 Task: Set up hot corners to trigger specific actions, such as displaying the desktop or opening Mission Control.
Action: Mouse moved to (579, 218)
Screenshot: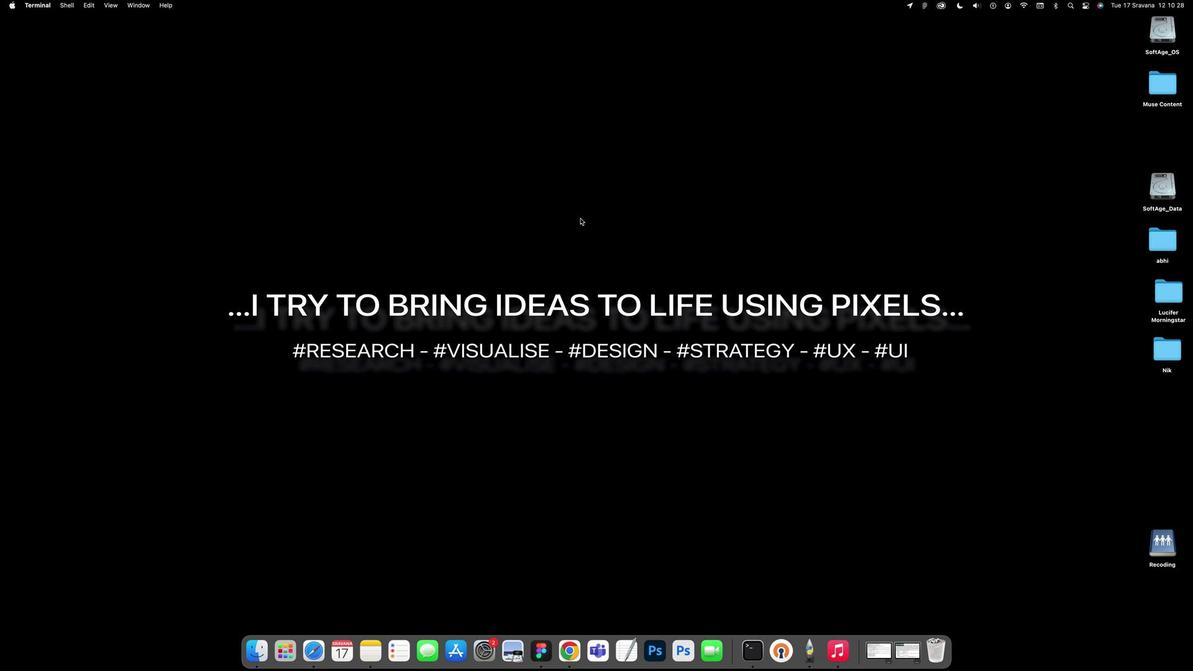 
Action: Mouse pressed left at (579, 218)
Screenshot: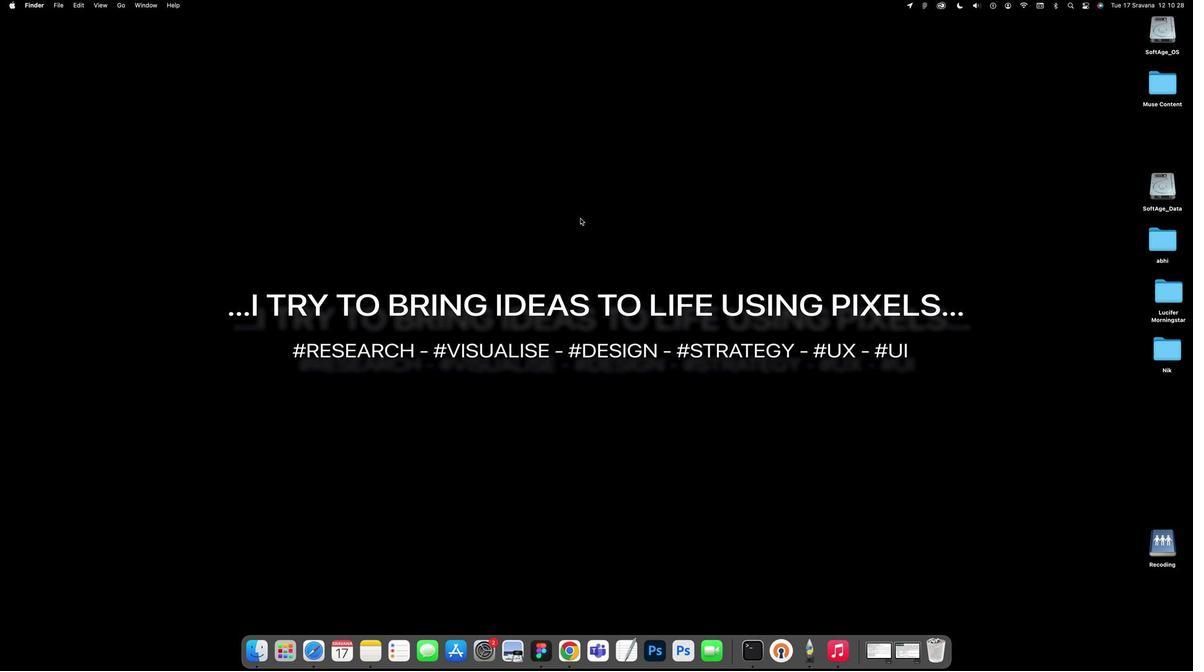 
Action: Mouse moved to (452, 222)
Screenshot: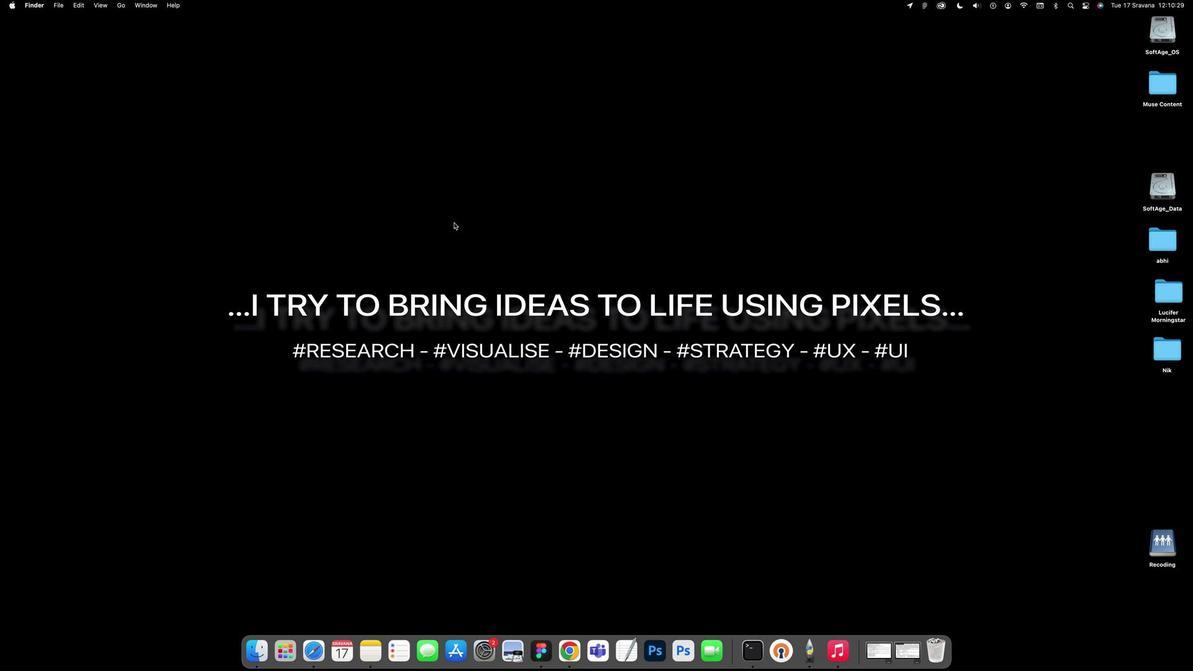 
Action: Mouse pressed left at (452, 222)
Screenshot: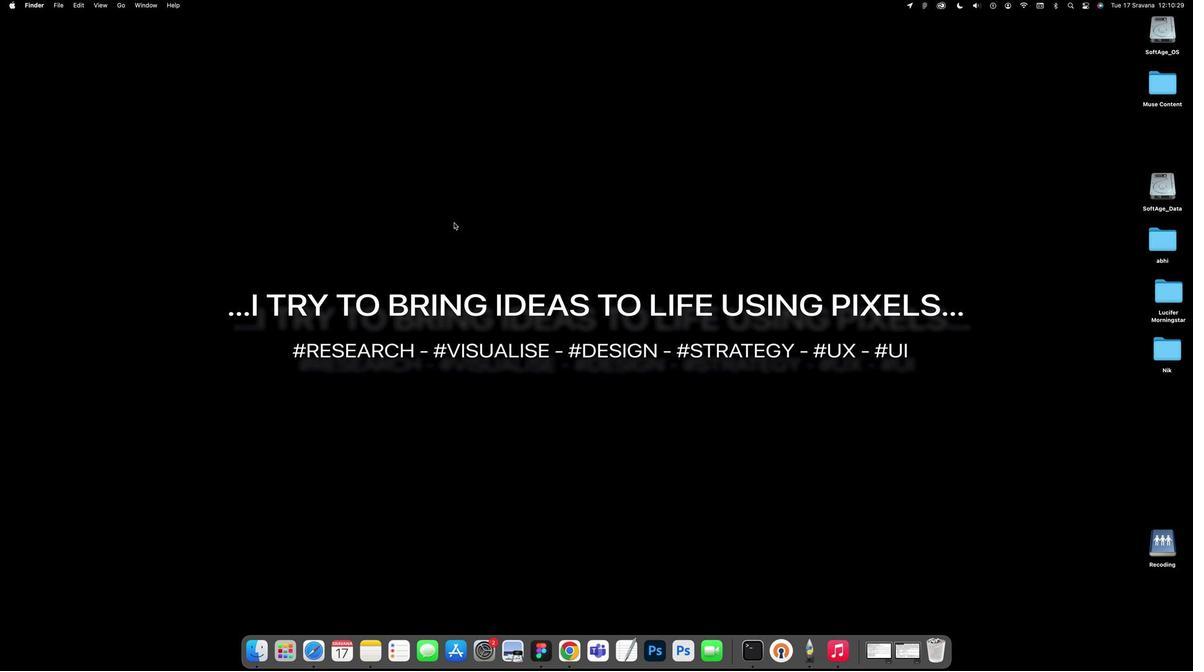 
Action: Mouse moved to (11, 11)
Screenshot: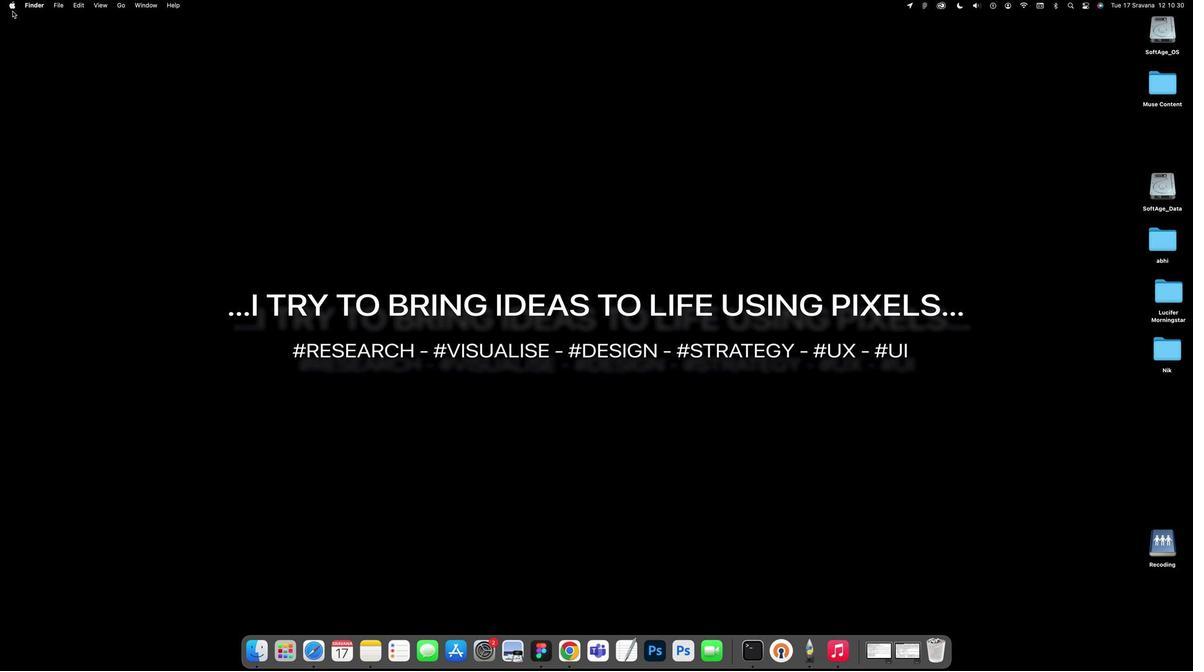 
Action: Mouse pressed left at (11, 11)
Screenshot: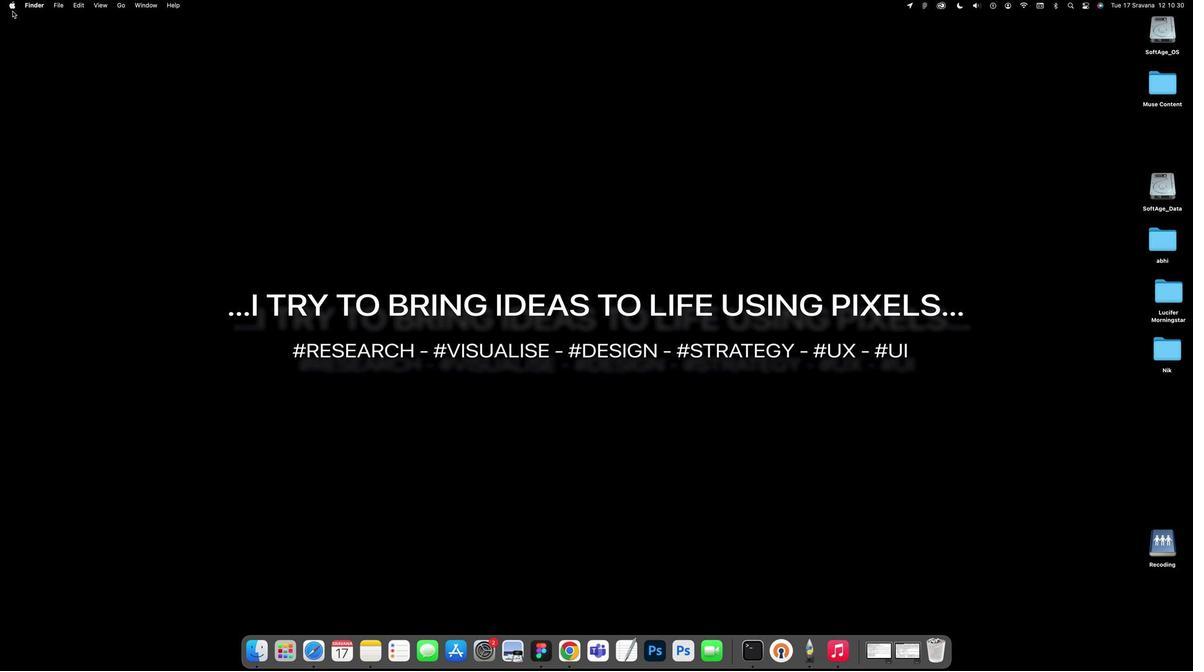 
Action: Mouse moved to (10, 5)
Screenshot: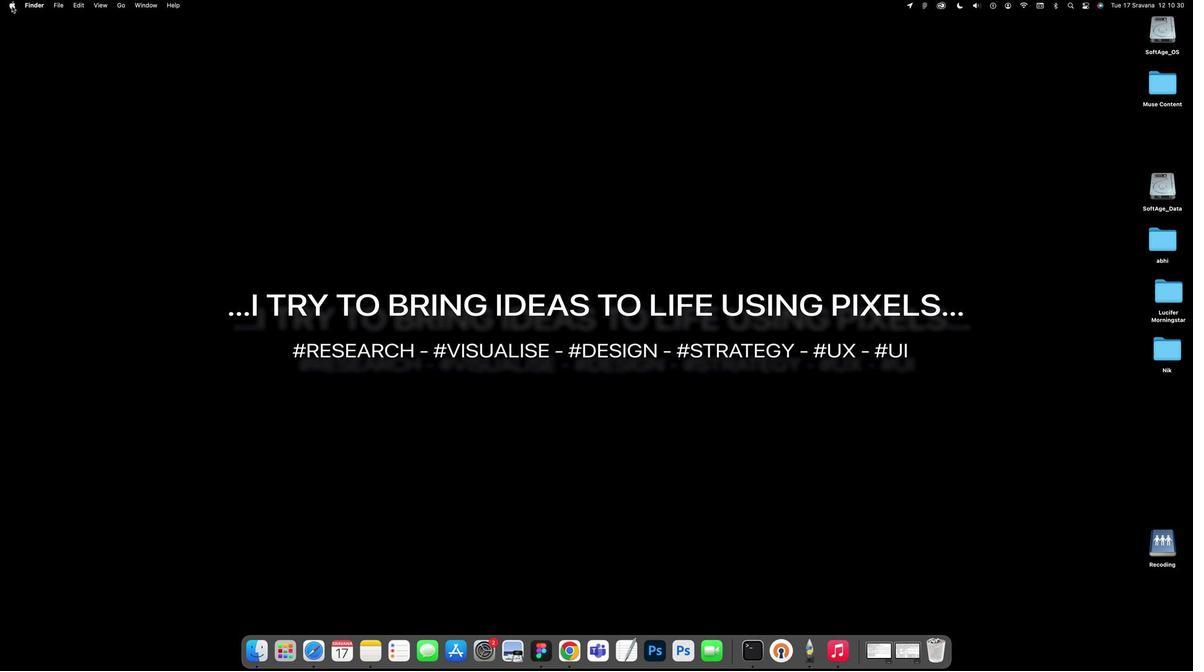 
Action: Mouse pressed left at (10, 5)
Screenshot: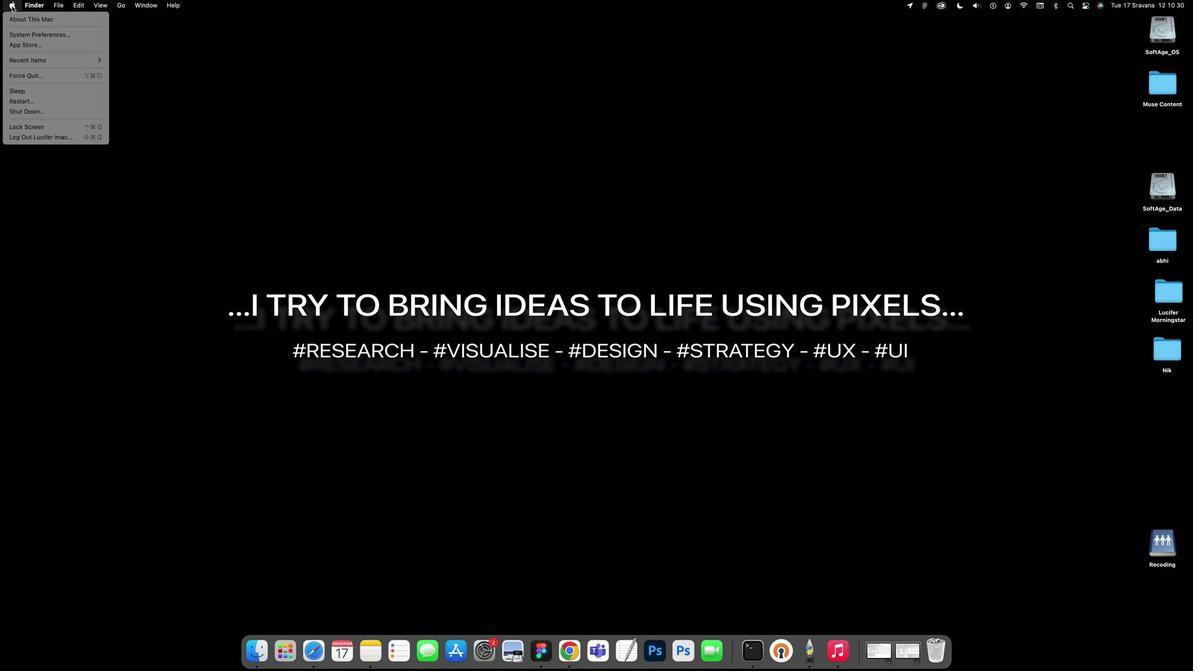 
Action: Mouse moved to (18, 32)
Screenshot: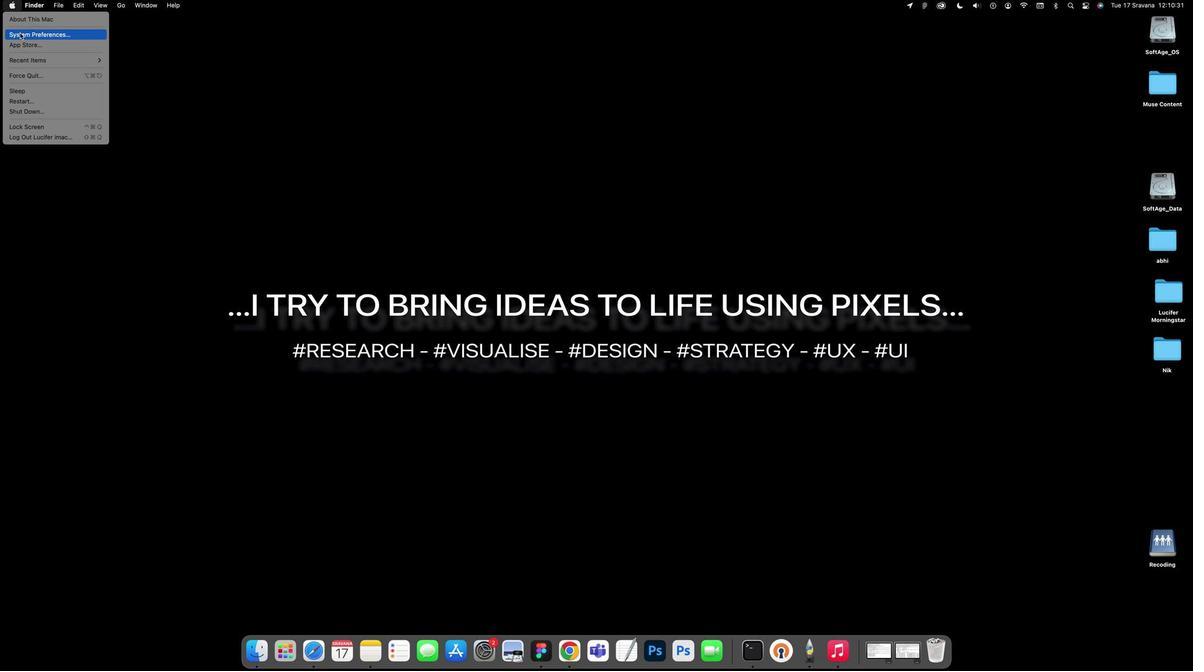 
Action: Mouse pressed left at (18, 32)
Screenshot: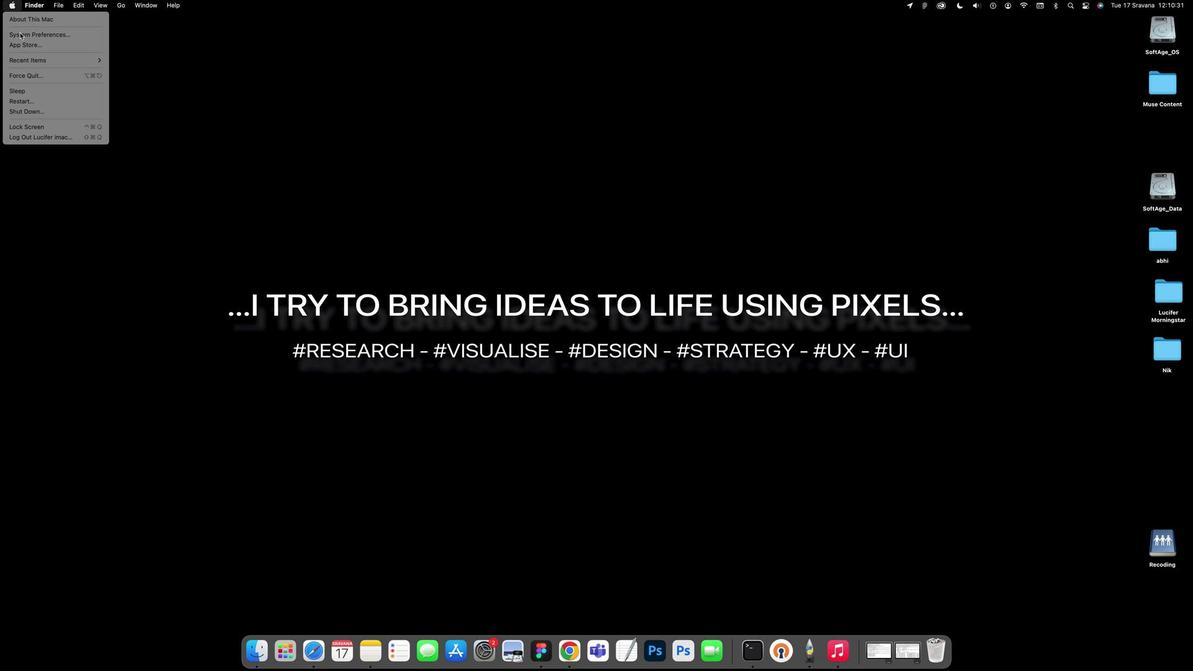 
Action: Mouse moved to (528, 287)
Screenshot: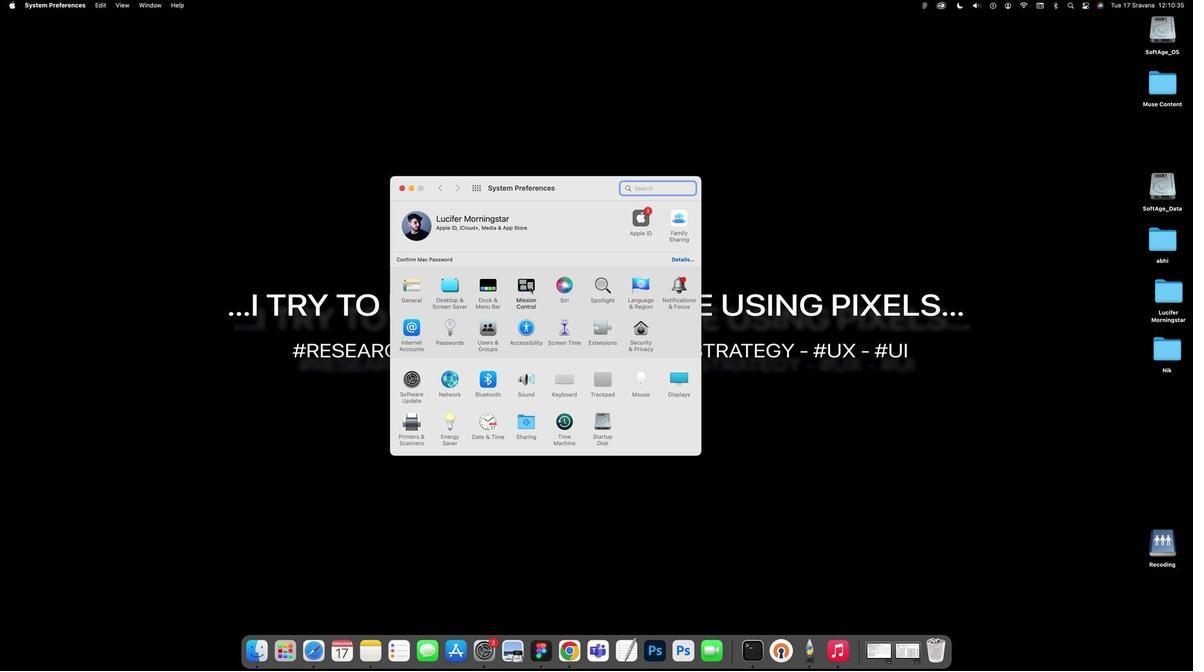 
Action: Mouse pressed left at (528, 287)
Screenshot: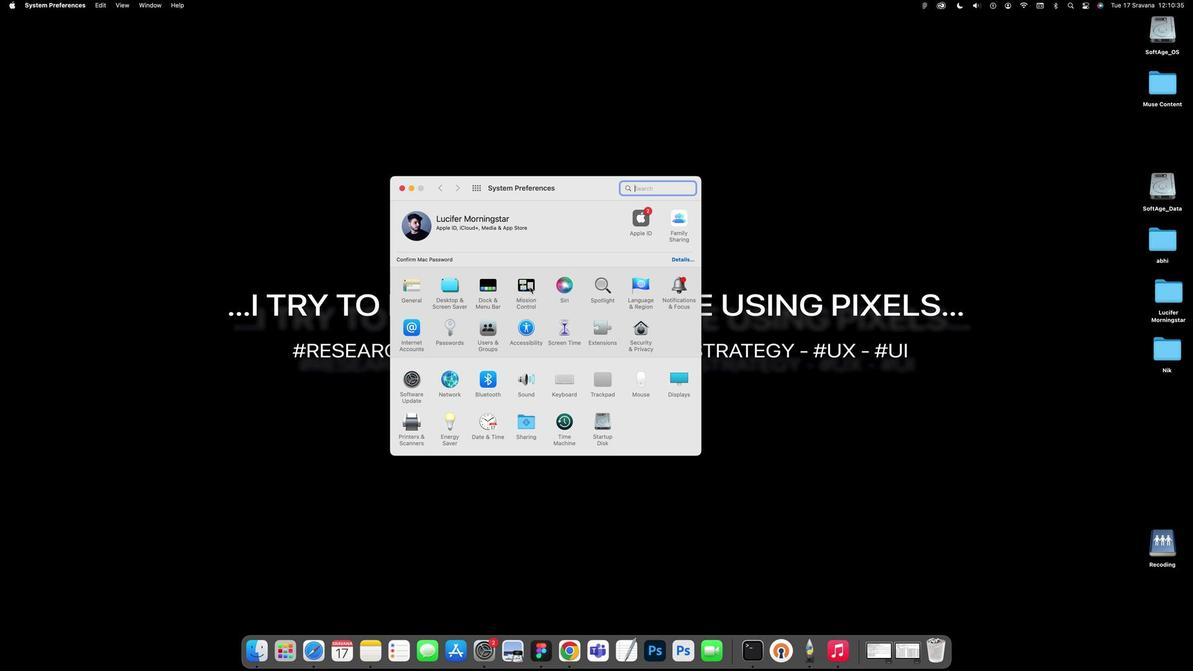 
Action: Mouse moved to (456, 335)
Screenshot: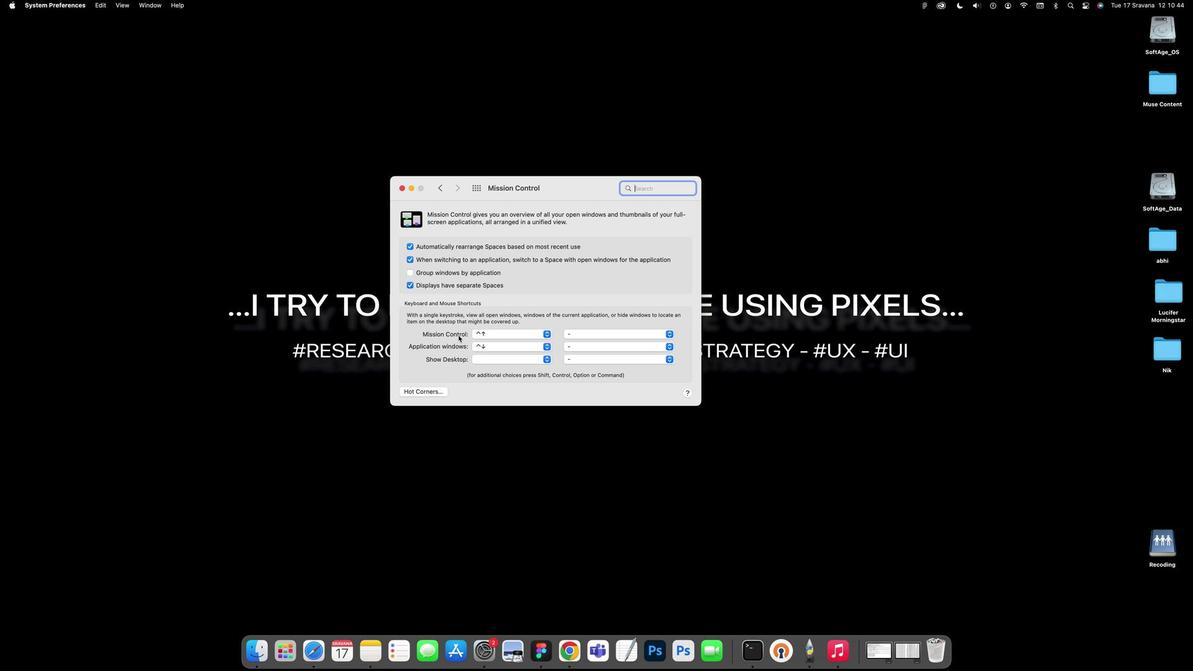 
Action: Mouse pressed left at (456, 335)
Screenshot: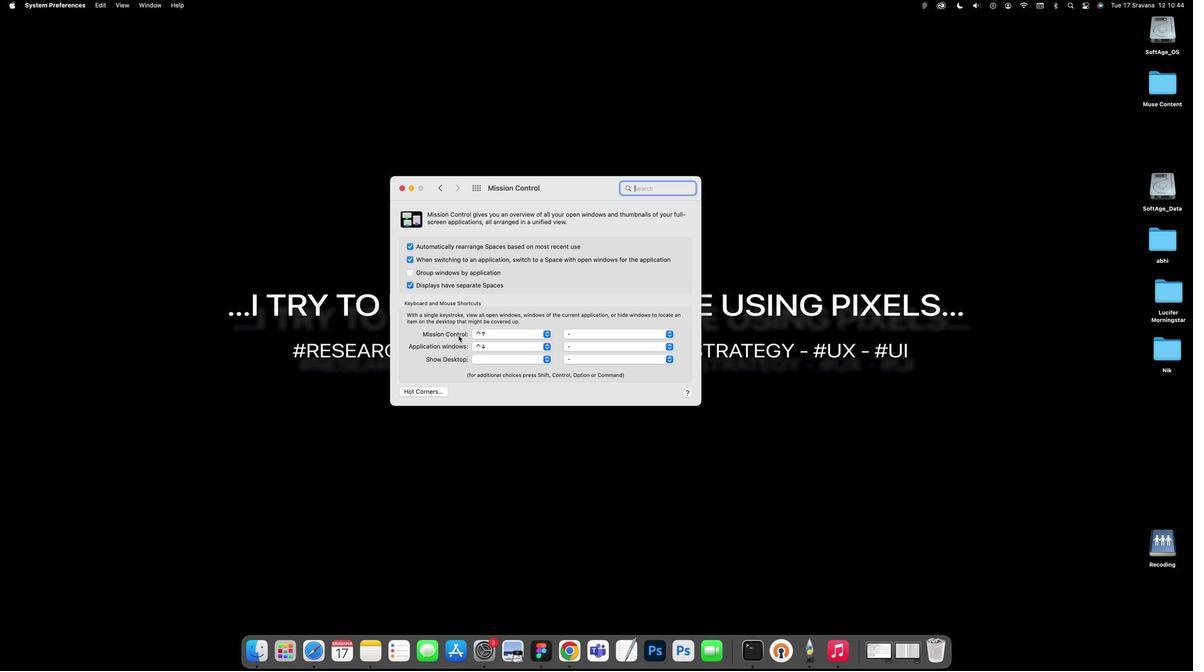 
Action: Mouse moved to (409, 270)
Screenshot: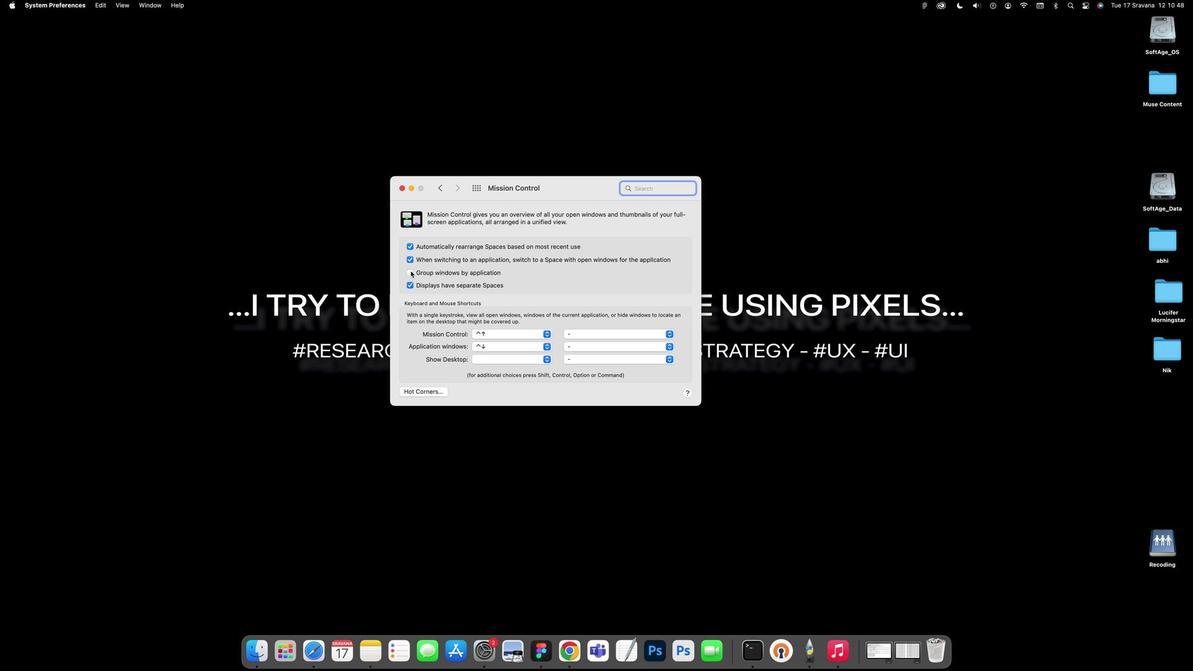 
Action: Mouse pressed left at (409, 270)
Screenshot: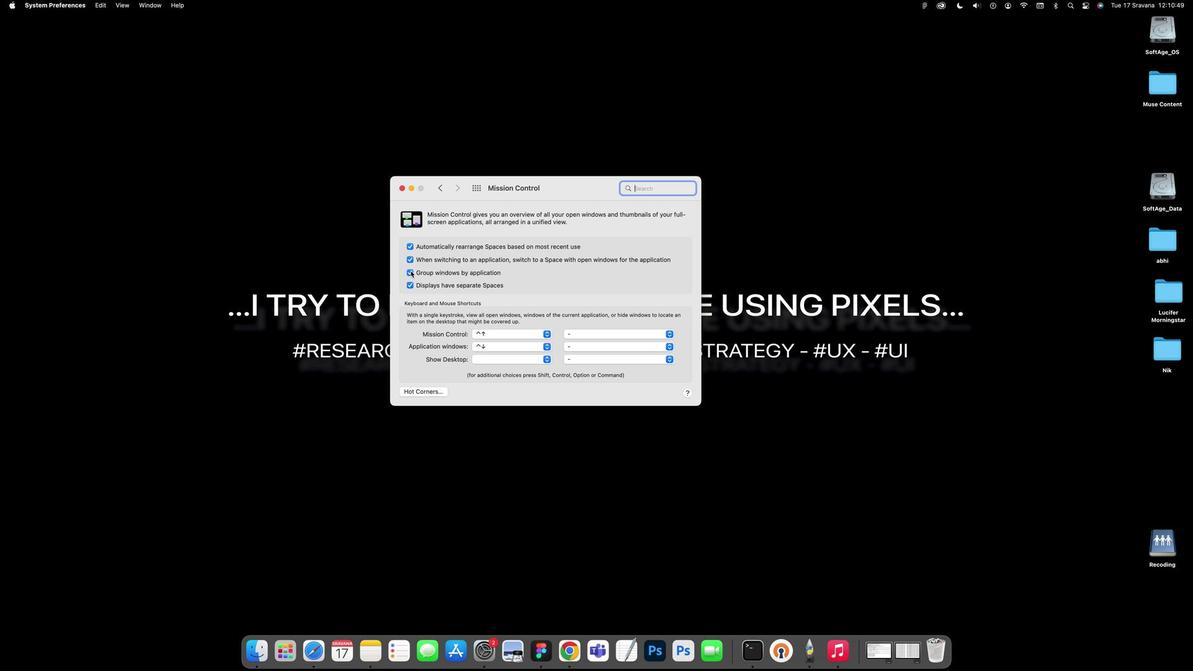 
Action: Mouse moved to (408, 244)
Screenshot: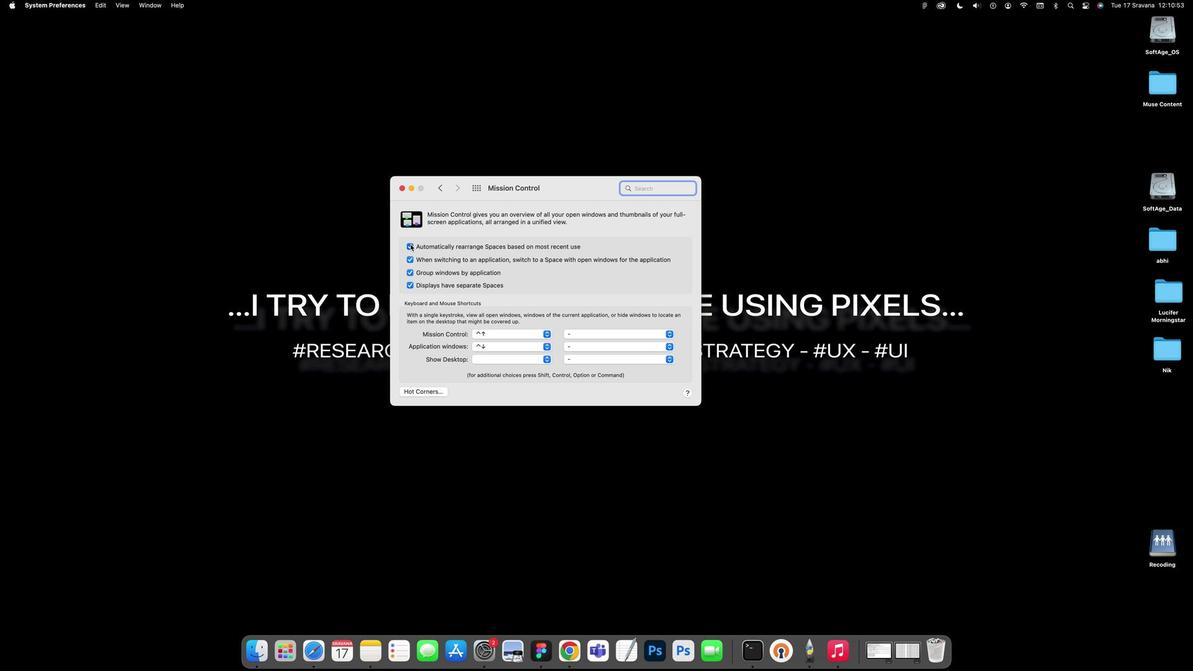
Action: Mouse pressed left at (408, 244)
Screenshot: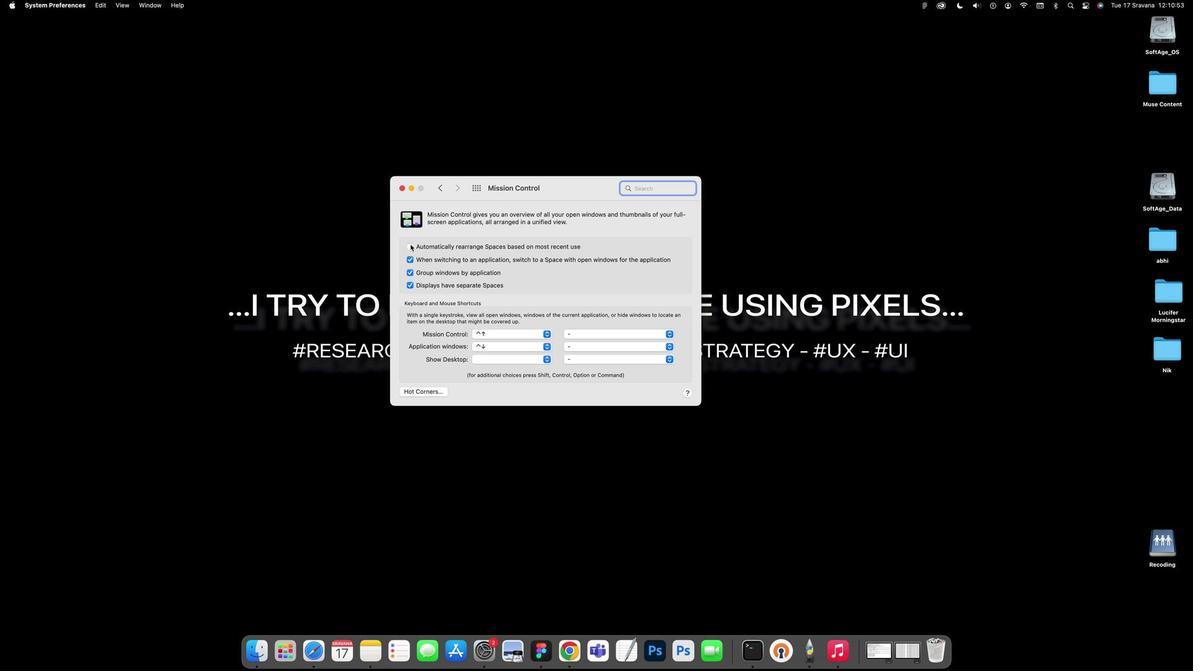 
Action: Mouse moved to (481, 332)
Screenshot: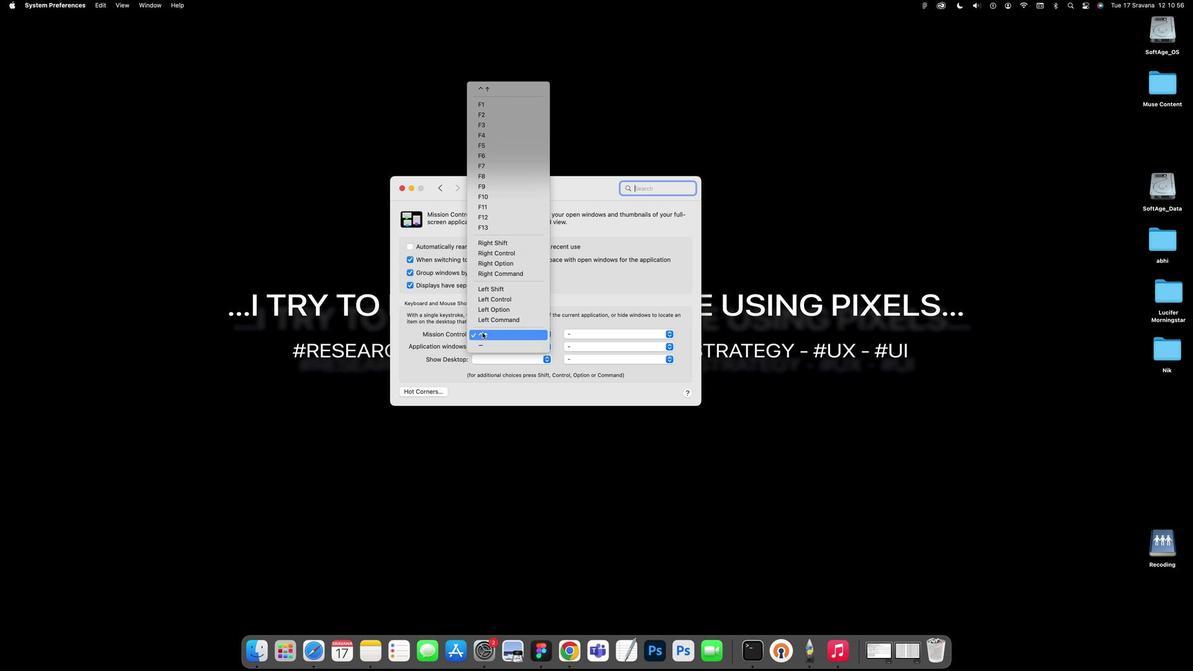 
Action: Mouse pressed left at (481, 332)
Screenshot: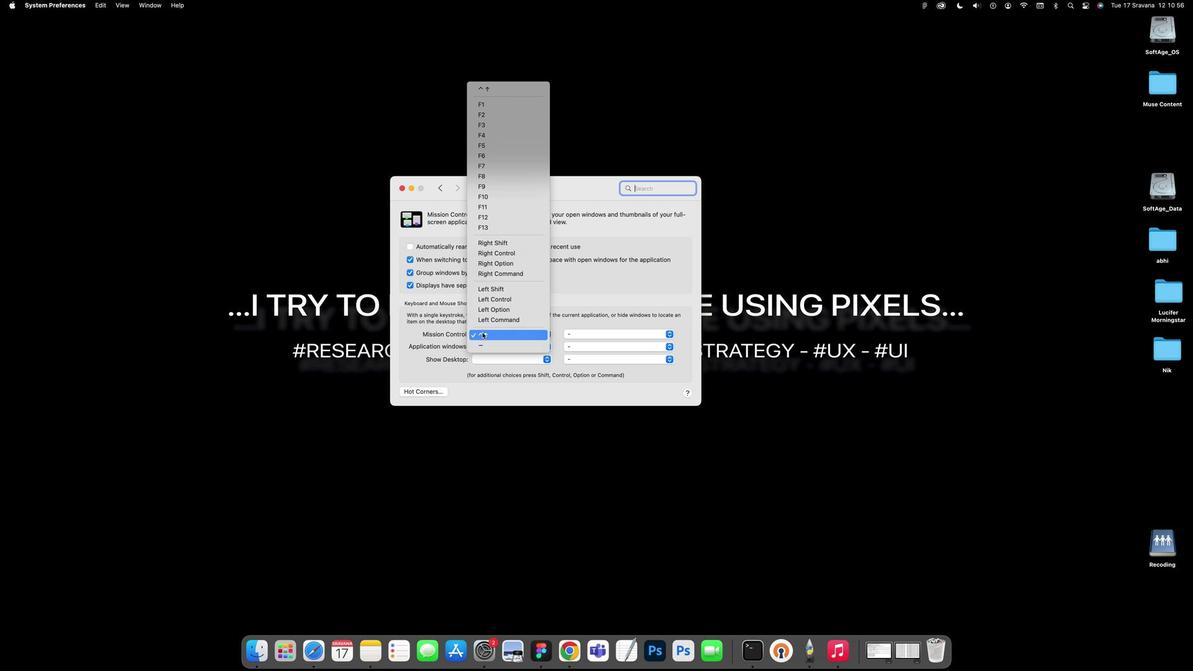 
Action: Mouse moved to (455, 307)
Screenshot: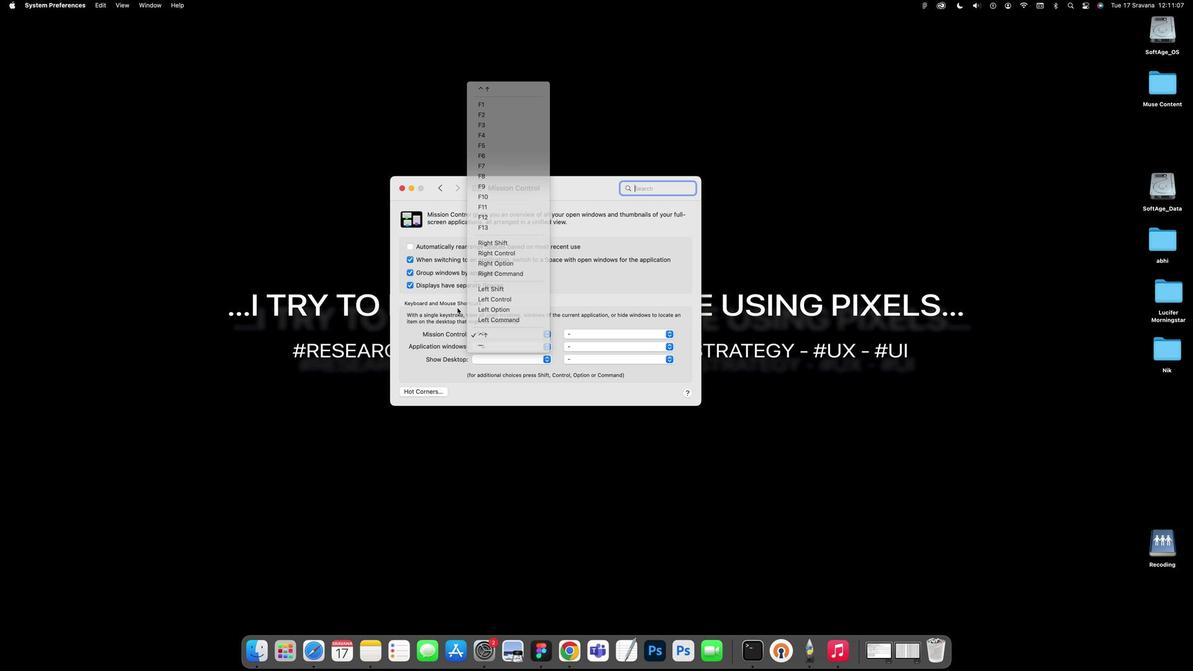 
Action: Mouse pressed left at (455, 307)
Screenshot: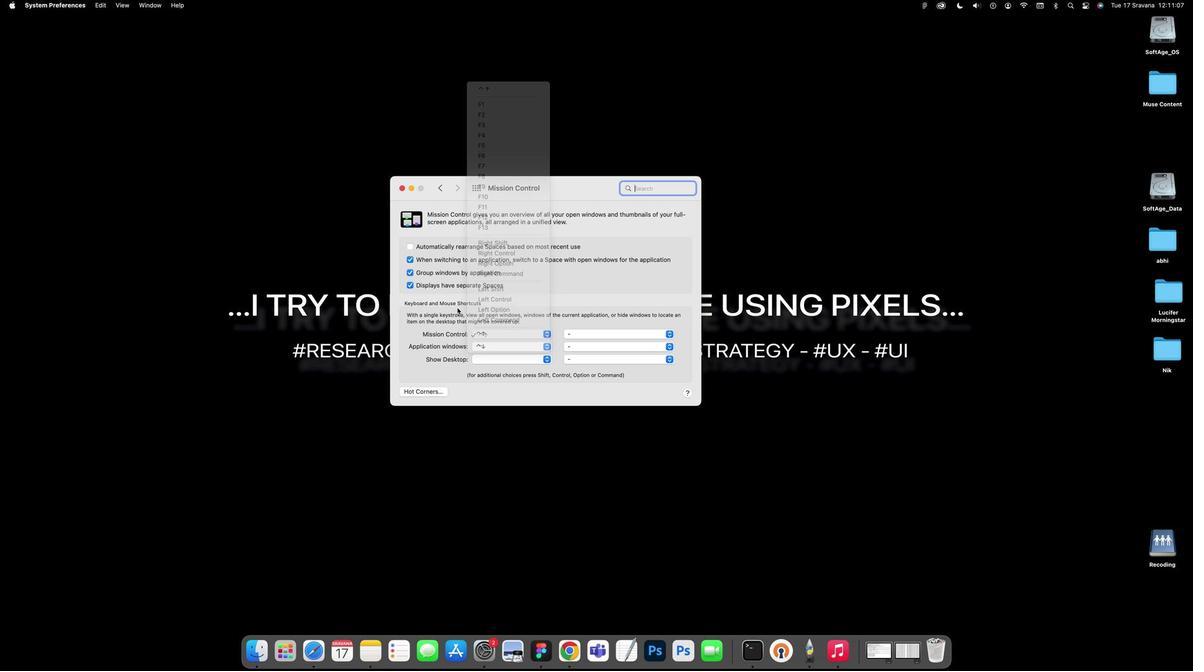 
Action: Mouse moved to (538, 359)
Screenshot: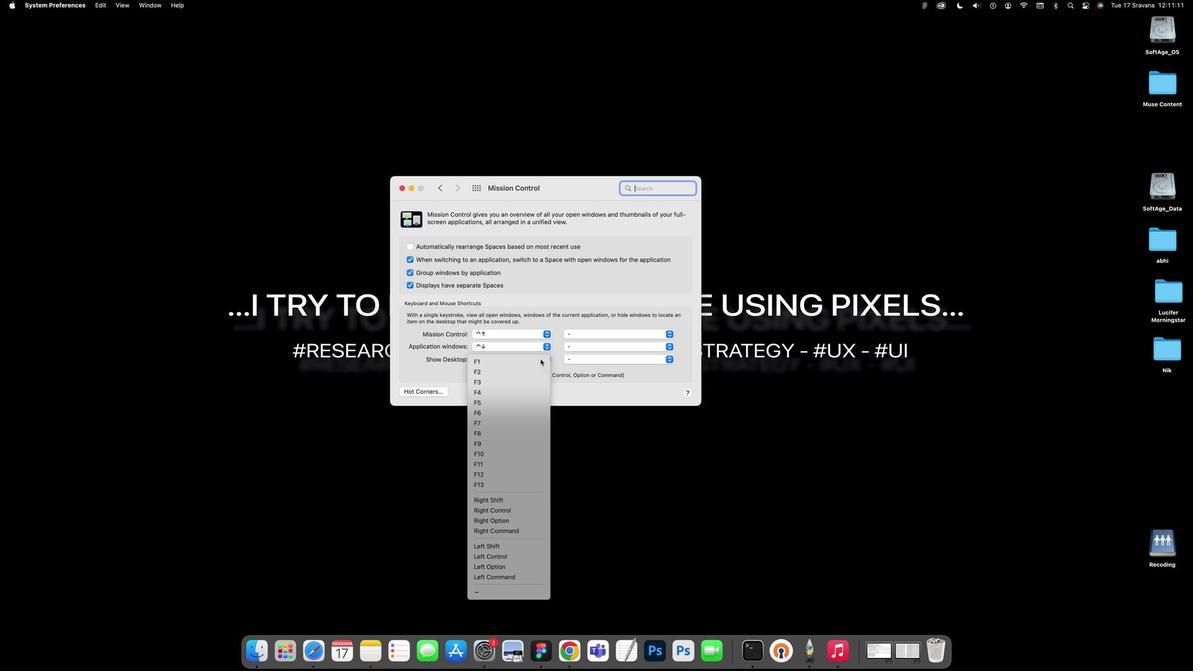
Action: Mouse pressed left at (538, 359)
Screenshot: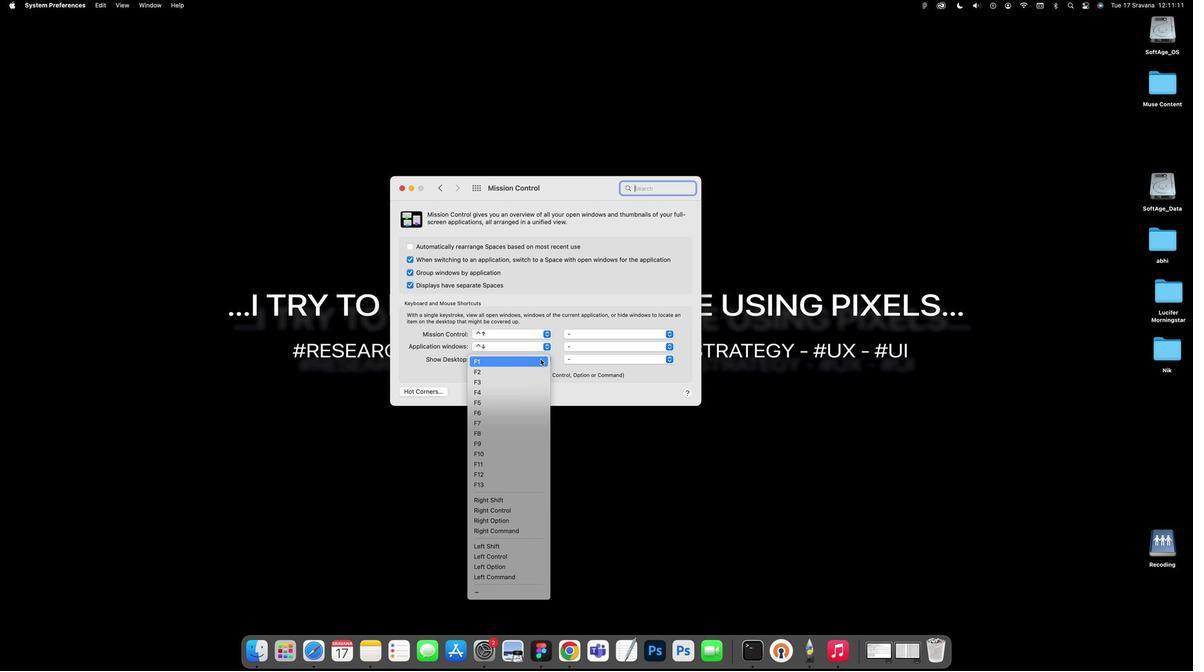 
Action: Mouse moved to (505, 485)
Screenshot: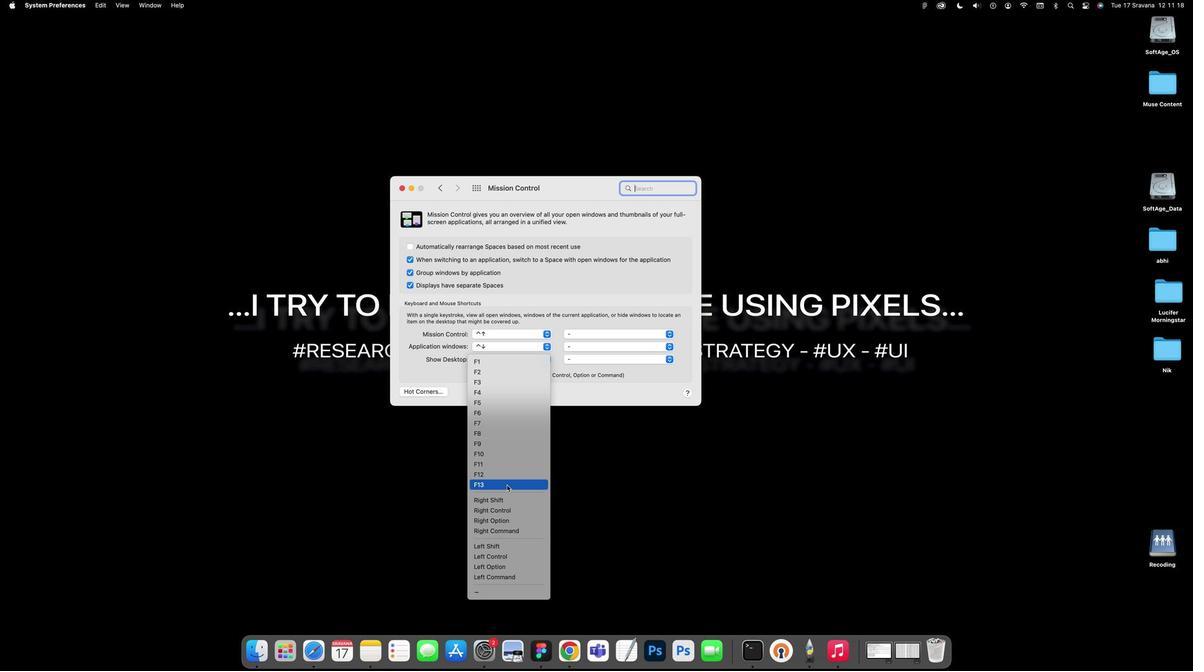 
Action: Mouse pressed left at (505, 485)
Screenshot: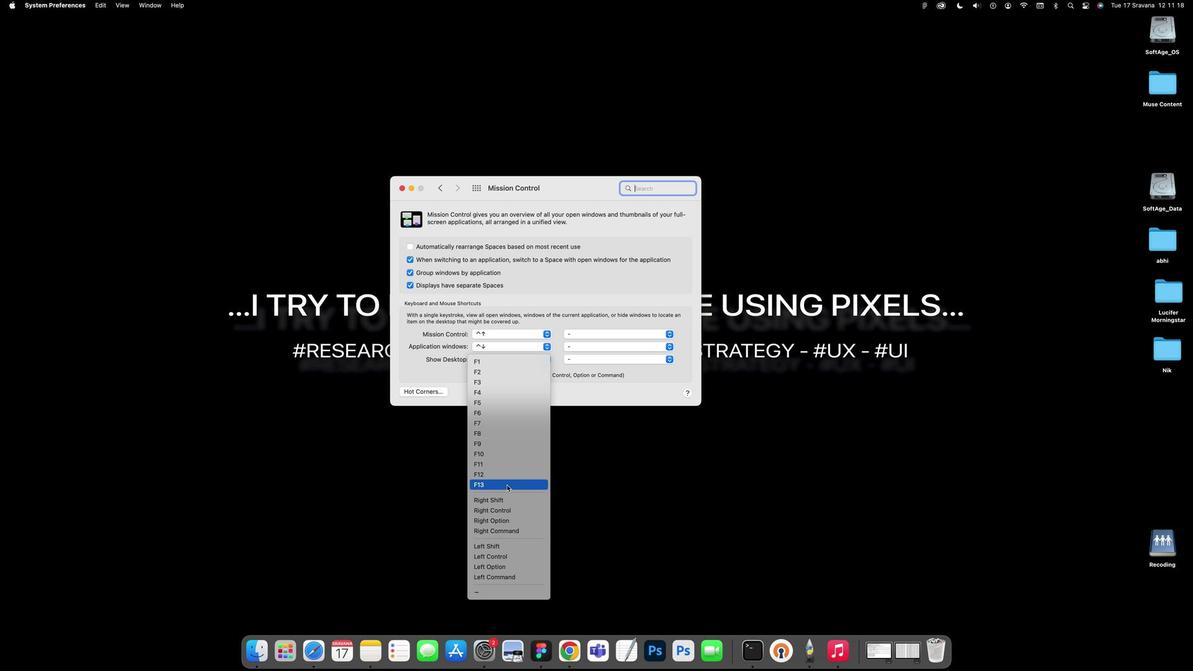 
Action: Mouse moved to (482, 359)
Screenshot: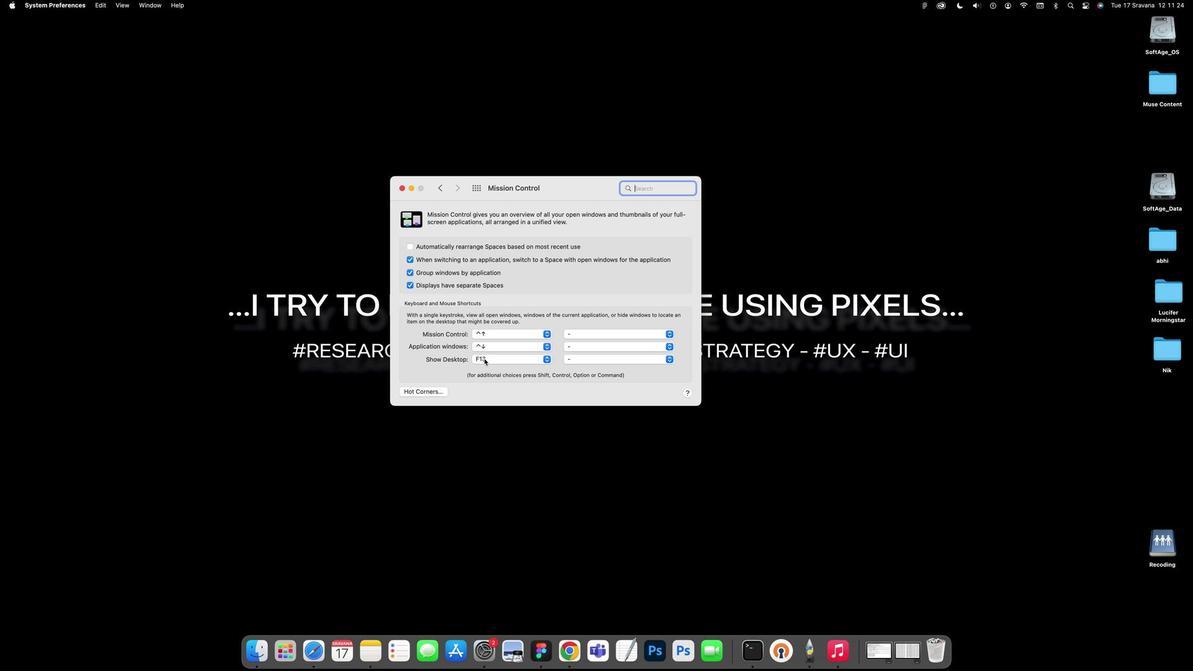 
Action: Mouse pressed left at (482, 359)
Screenshot: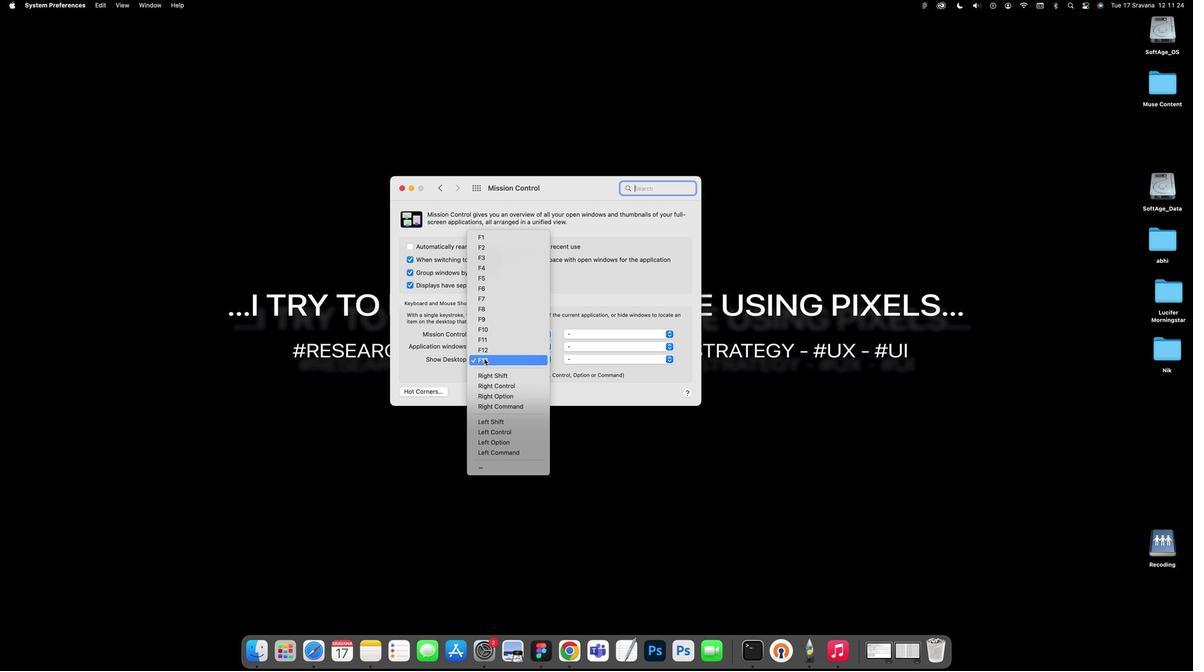 
Action: Mouse moved to (449, 357)
Screenshot: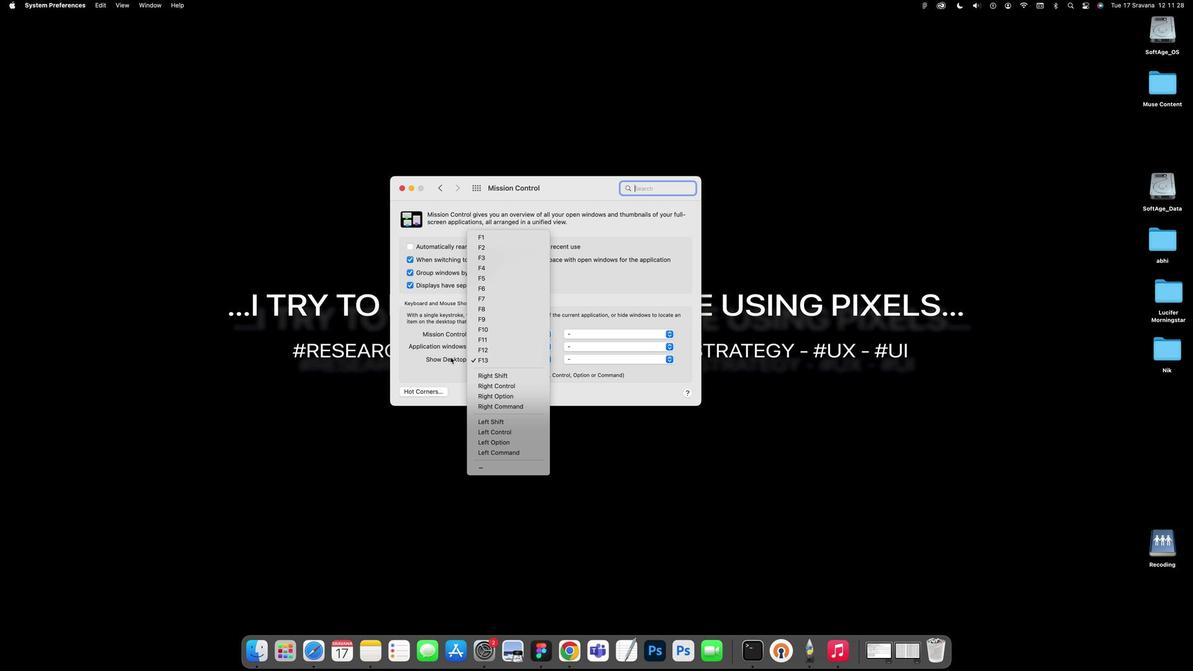 
Action: Mouse pressed left at (449, 357)
Screenshot: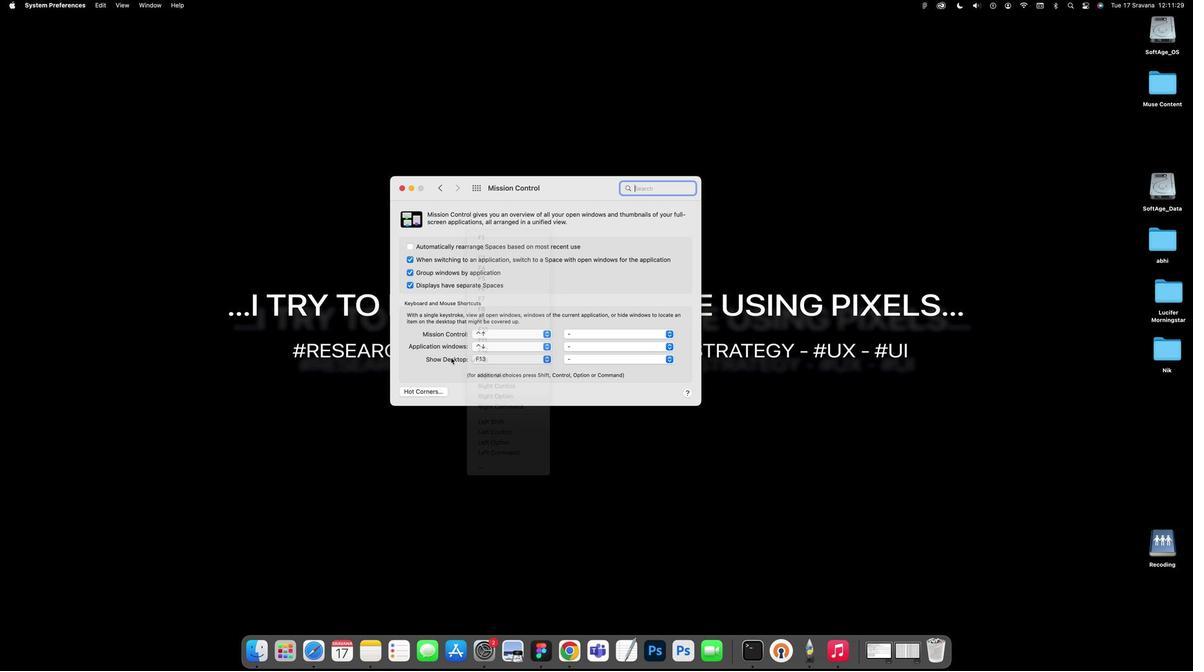 
Action: Mouse moved to (426, 392)
Screenshot: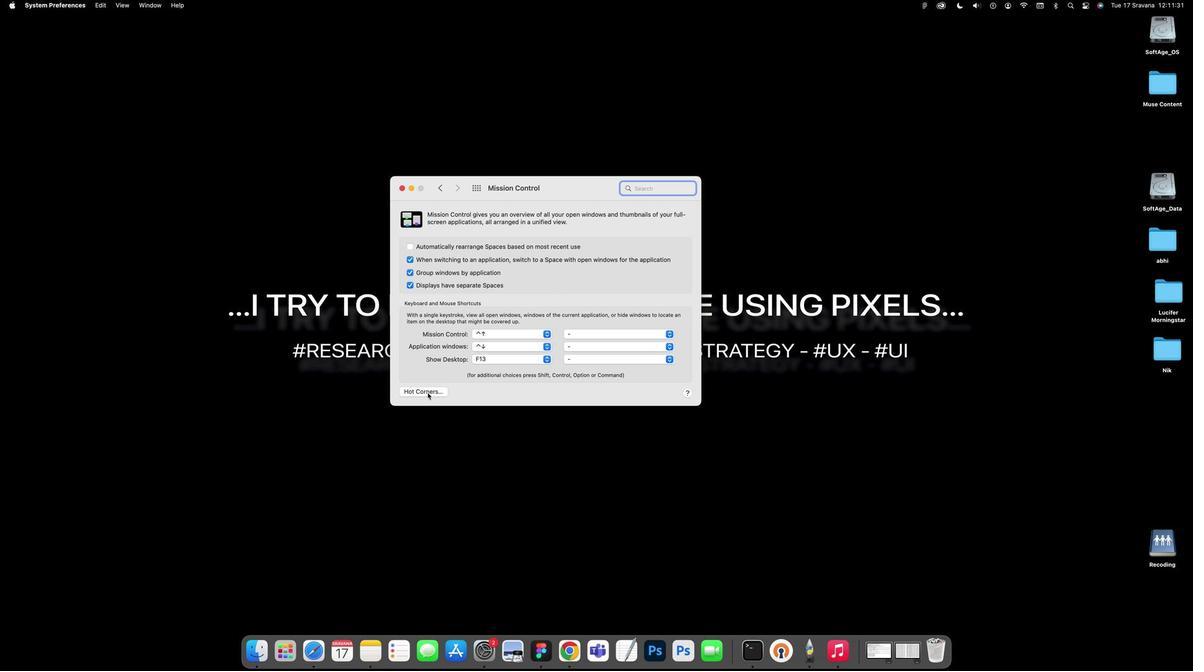 
Action: Mouse pressed left at (426, 392)
Screenshot: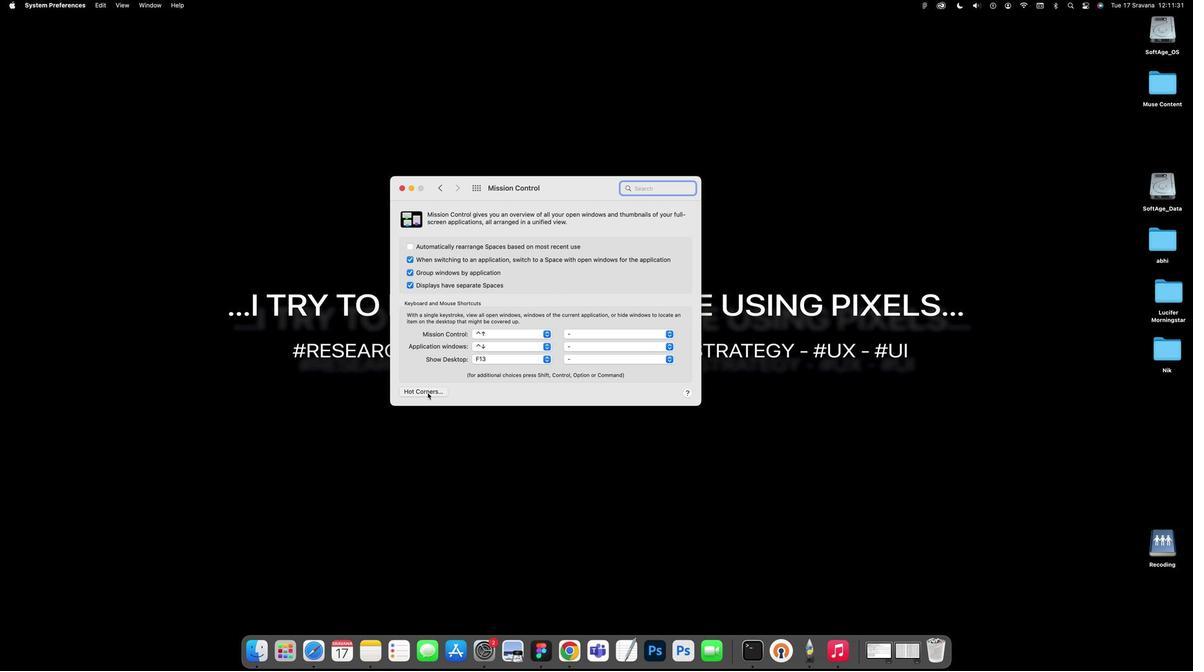 
Action: Mouse moved to (438, 275)
Screenshot: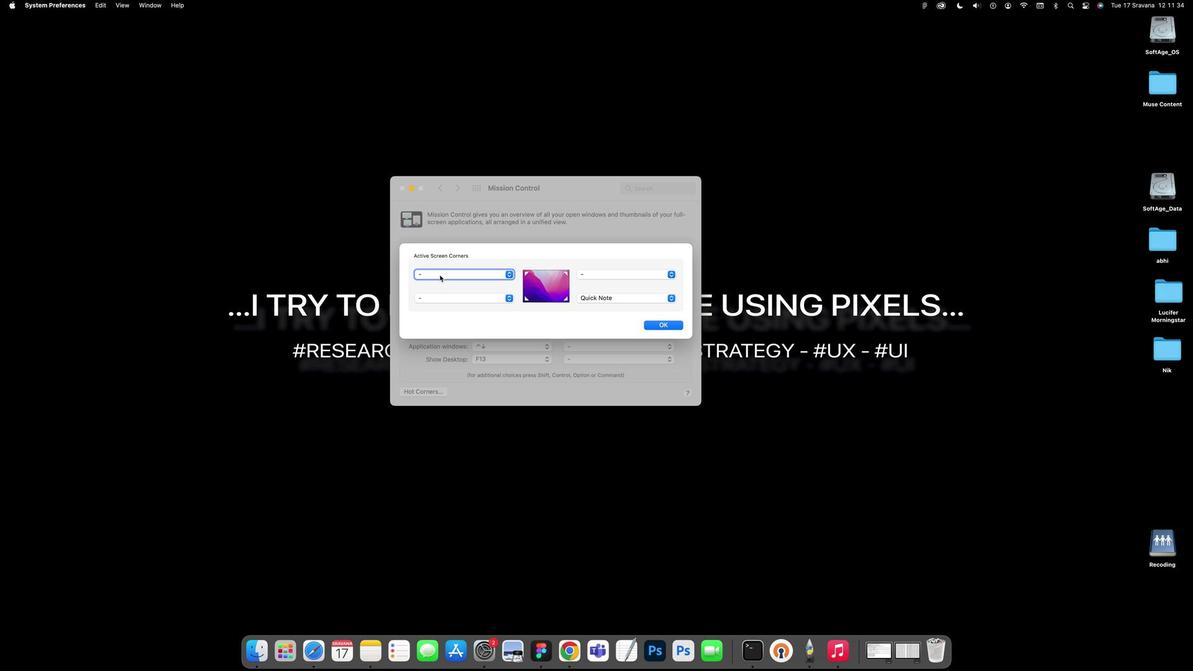 
Action: Mouse pressed left at (438, 275)
Screenshot: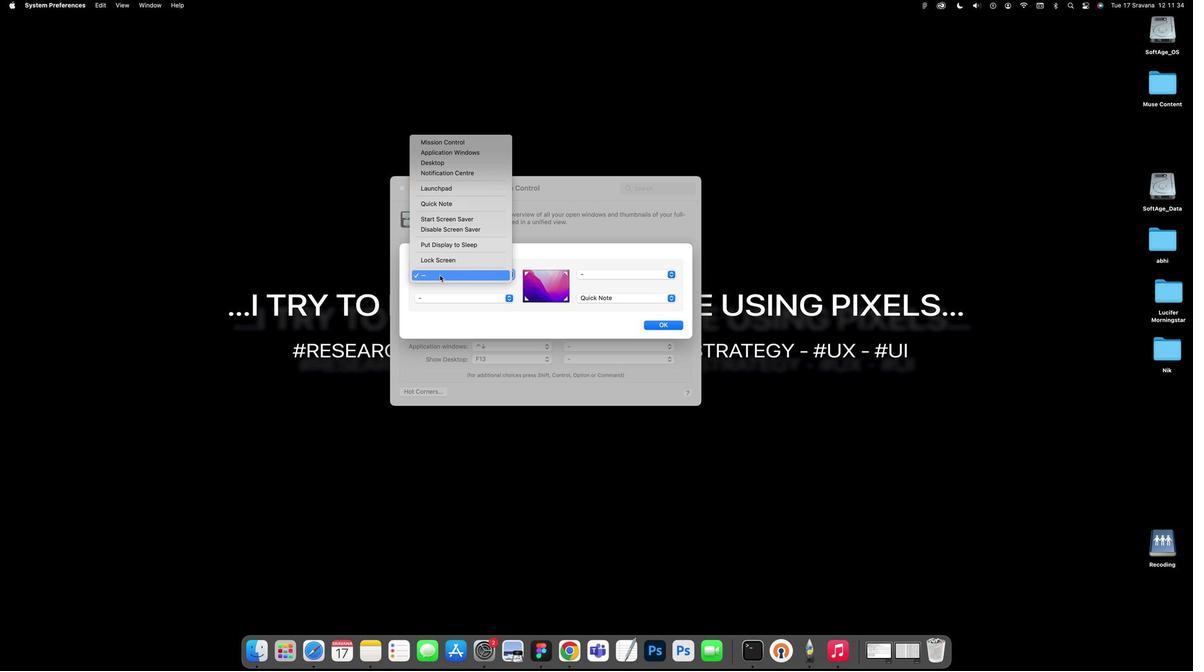 
Action: Mouse moved to (444, 257)
Screenshot: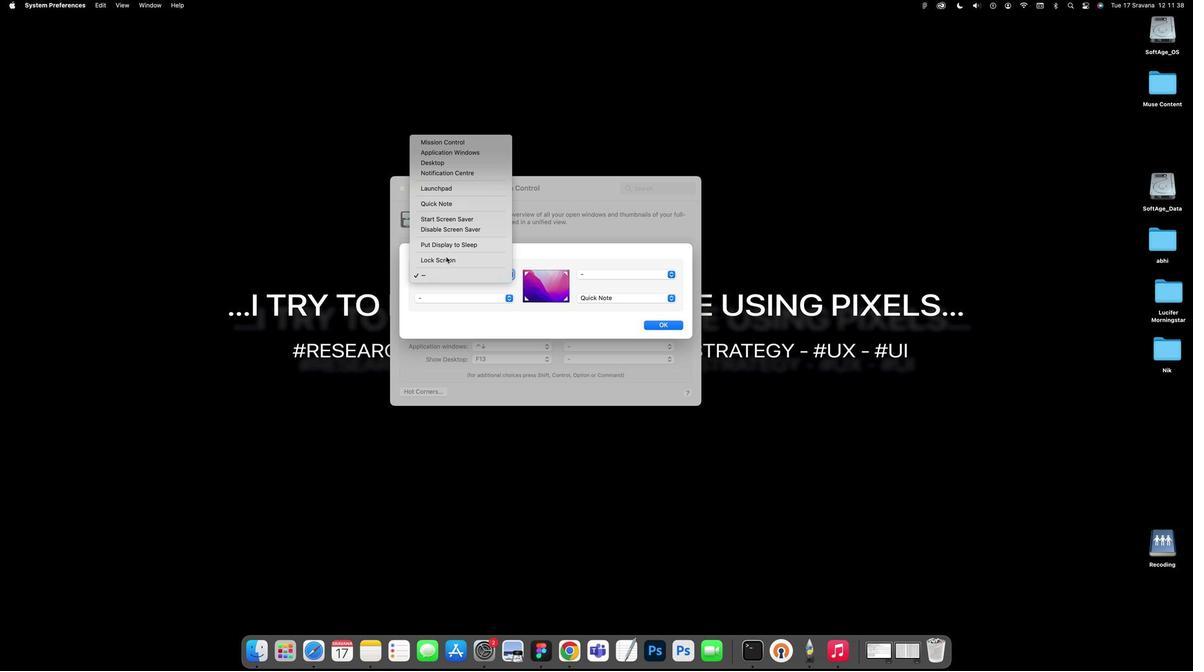 
Action: Mouse pressed left at (444, 257)
Screenshot: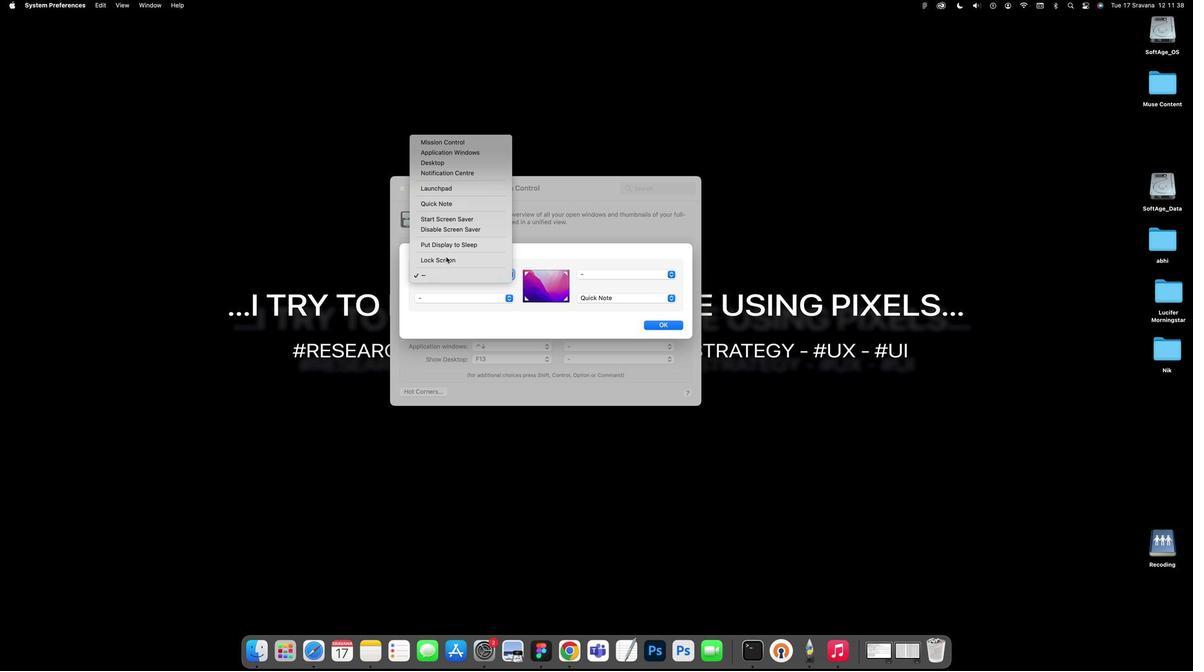 
Action: Mouse moved to (601, 274)
Screenshot: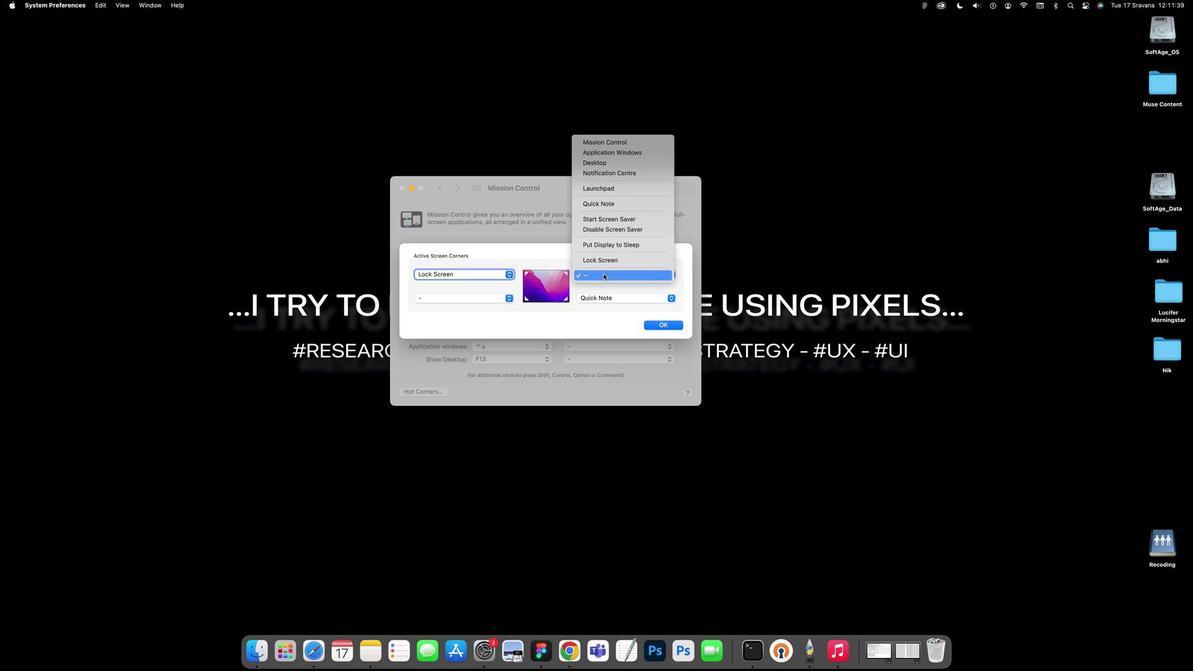 
Action: Mouse pressed left at (601, 274)
Screenshot: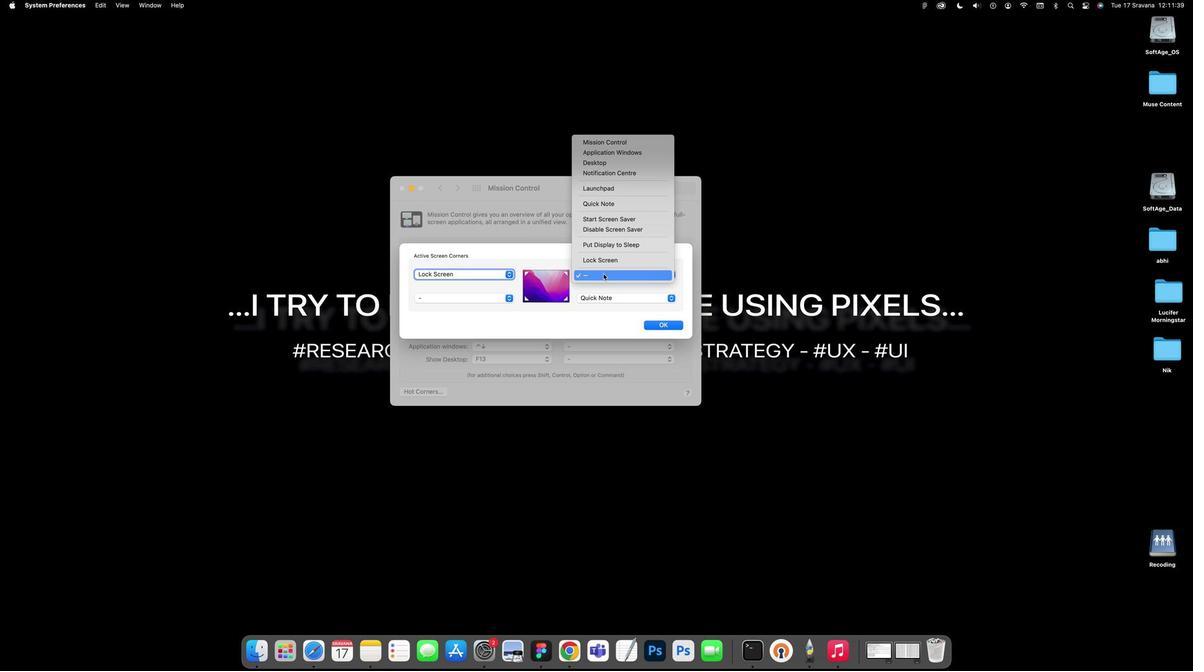 
Action: Mouse moved to (607, 241)
Screenshot: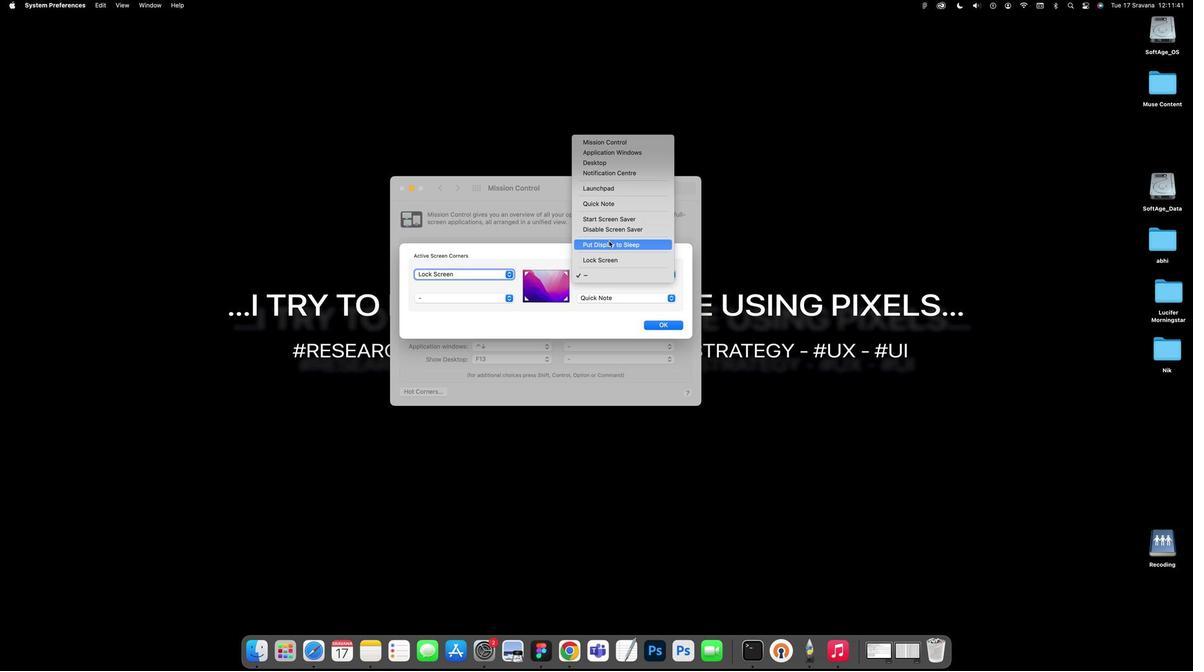 
Action: Mouse pressed left at (607, 241)
Screenshot: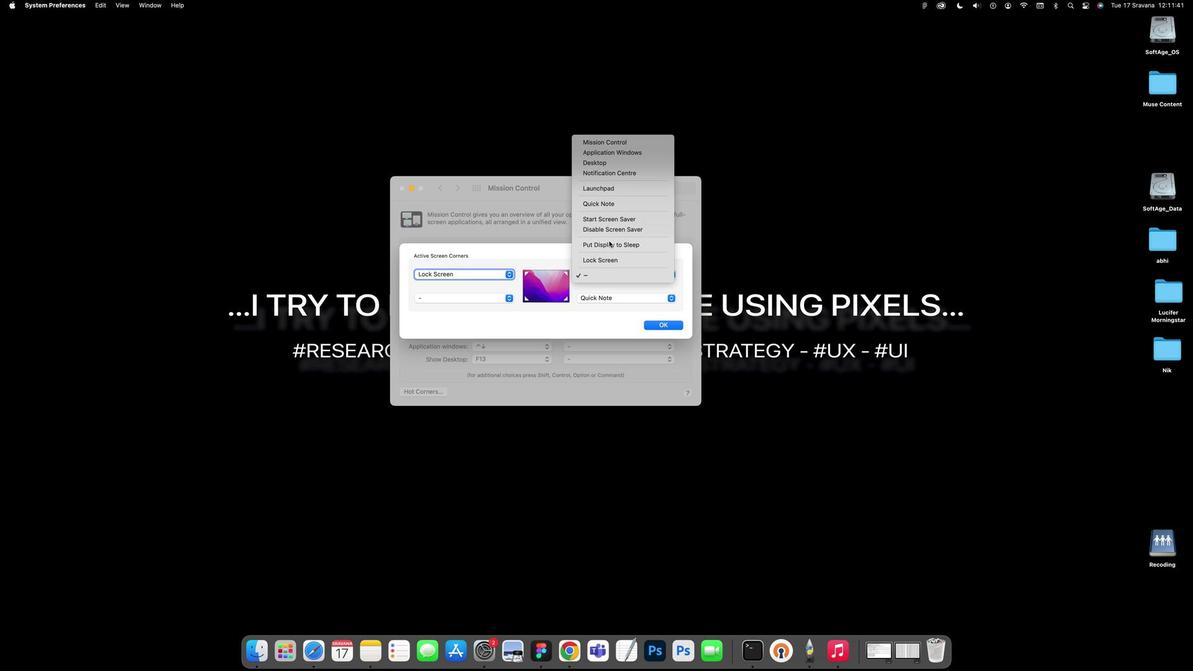 
Action: Mouse moved to (603, 296)
Screenshot: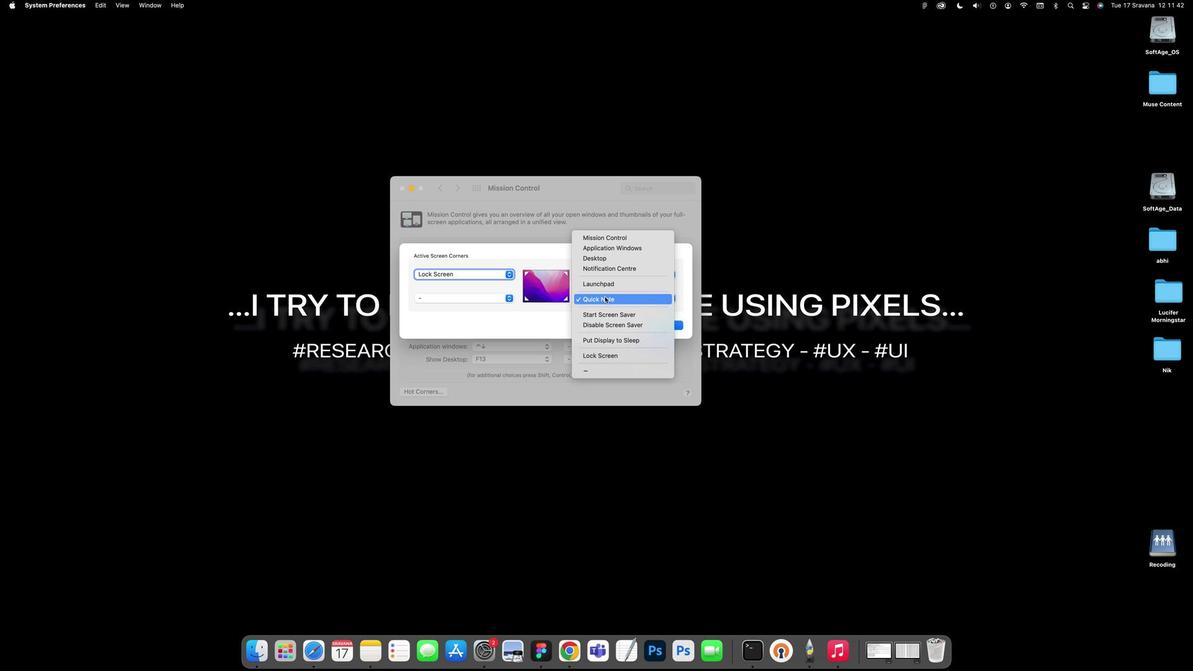 
Action: Mouse pressed left at (603, 296)
Screenshot: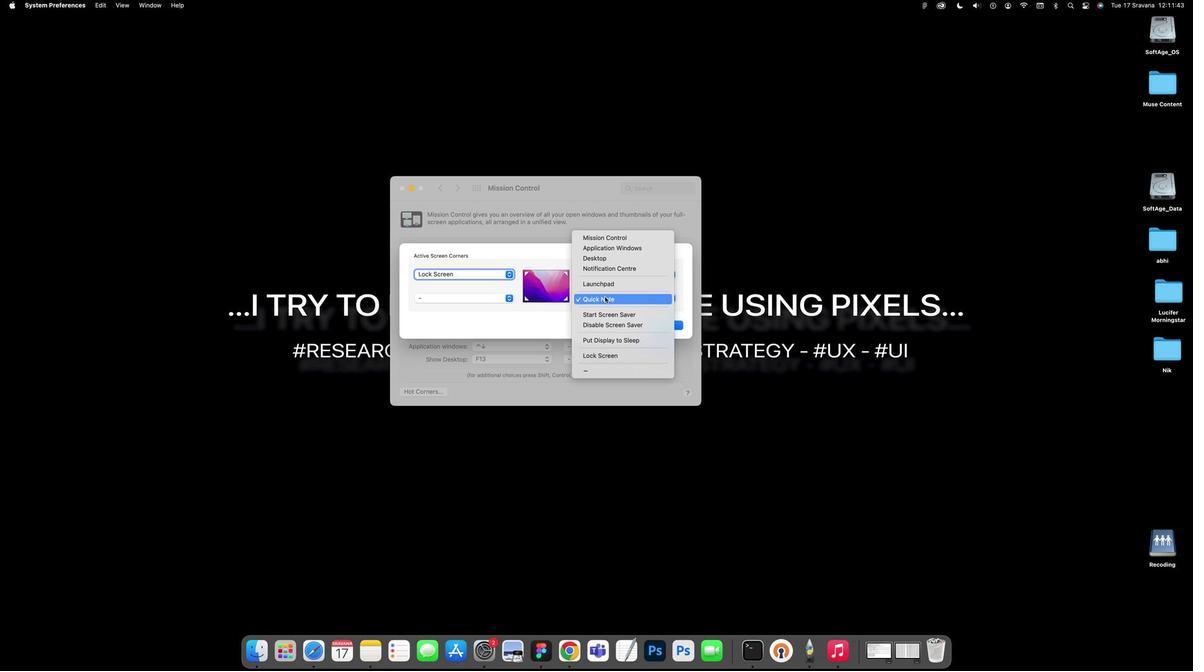 
Action: Mouse moved to (610, 285)
Screenshot: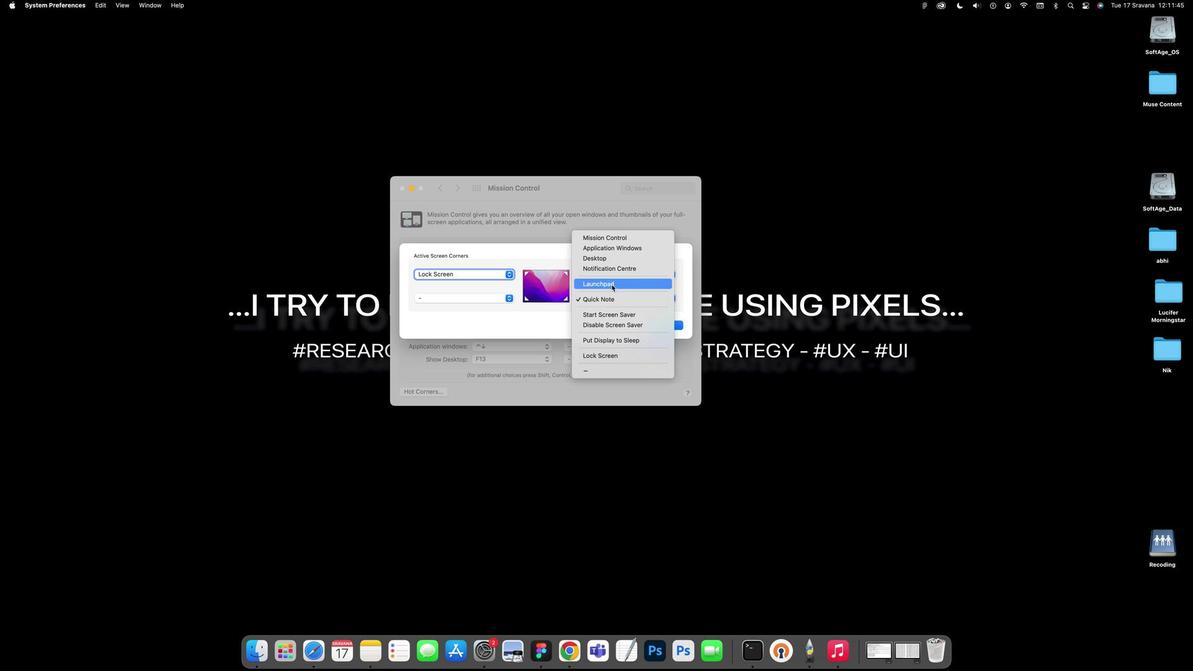 
Action: Mouse pressed left at (610, 285)
Screenshot: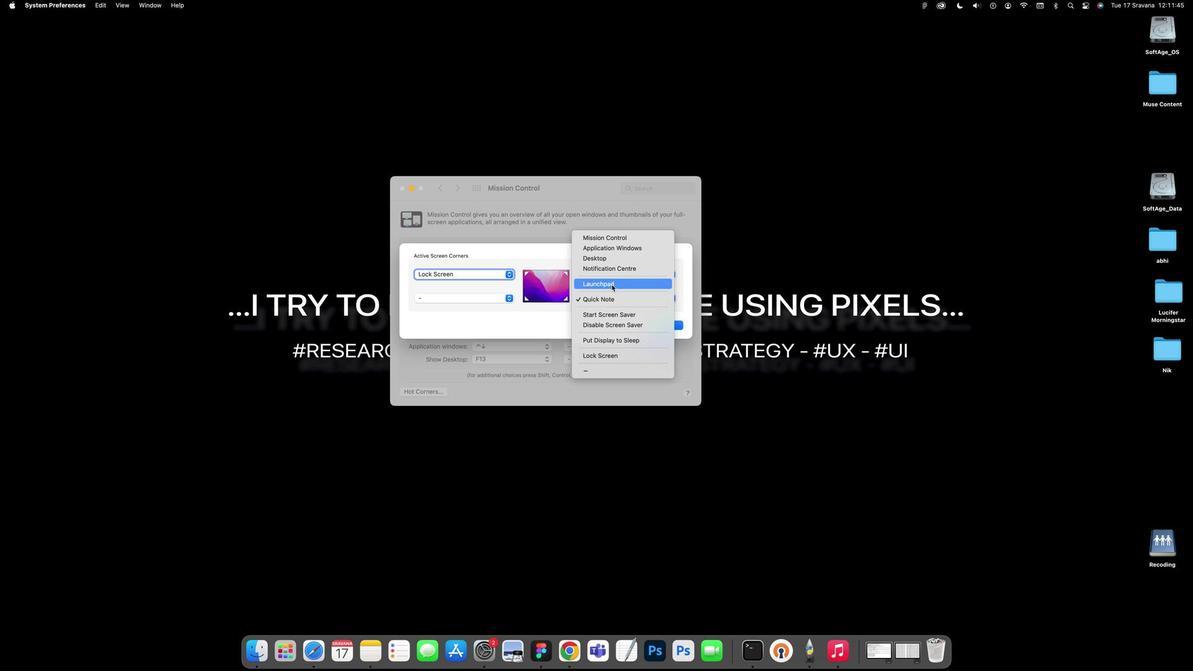 
Action: Mouse moved to (487, 298)
Screenshot: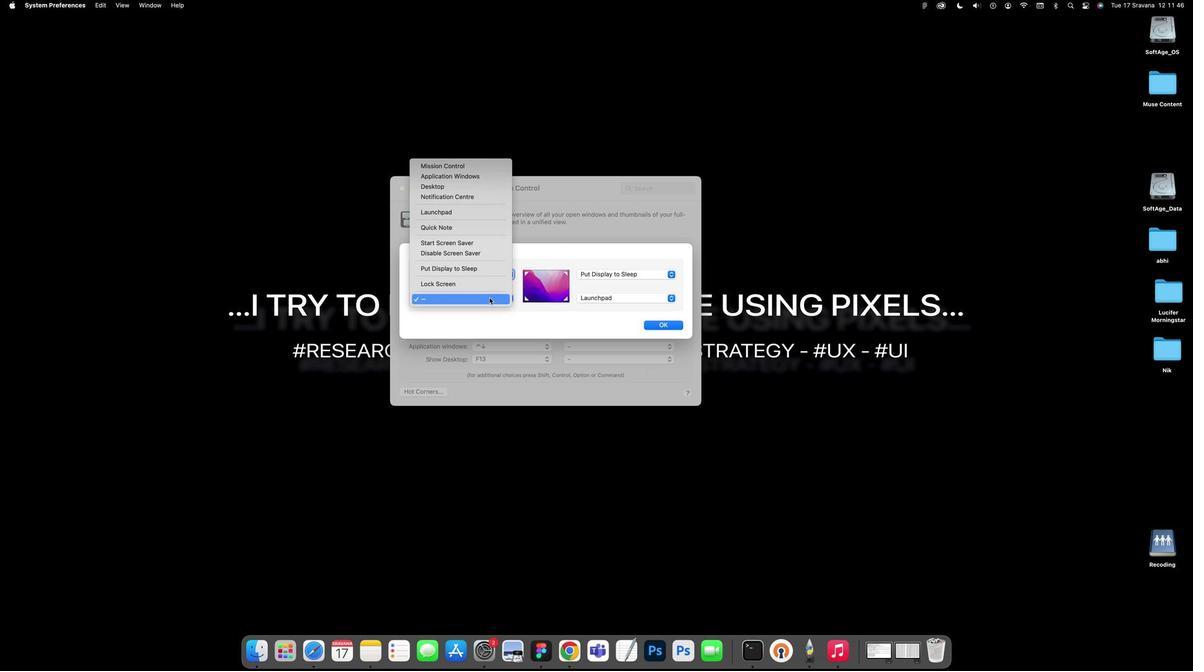 
Action: Mouse pressed left at (487, 298)
Screenshot: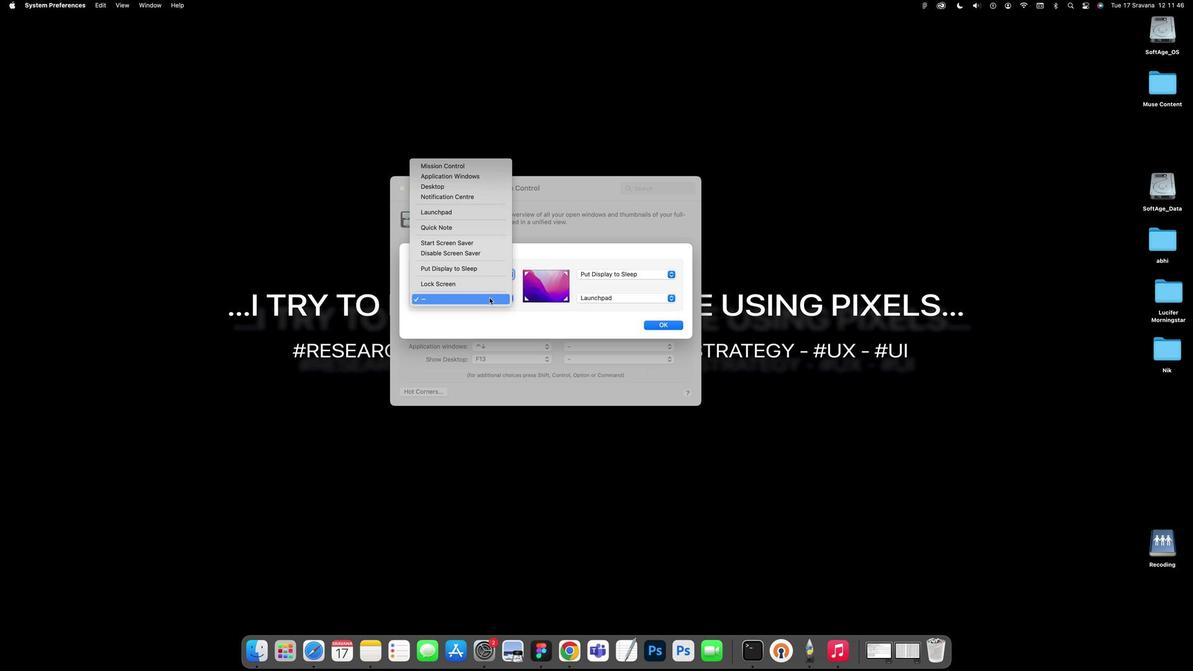 
Action: Mouse moved to (473, 189)
Screenshot: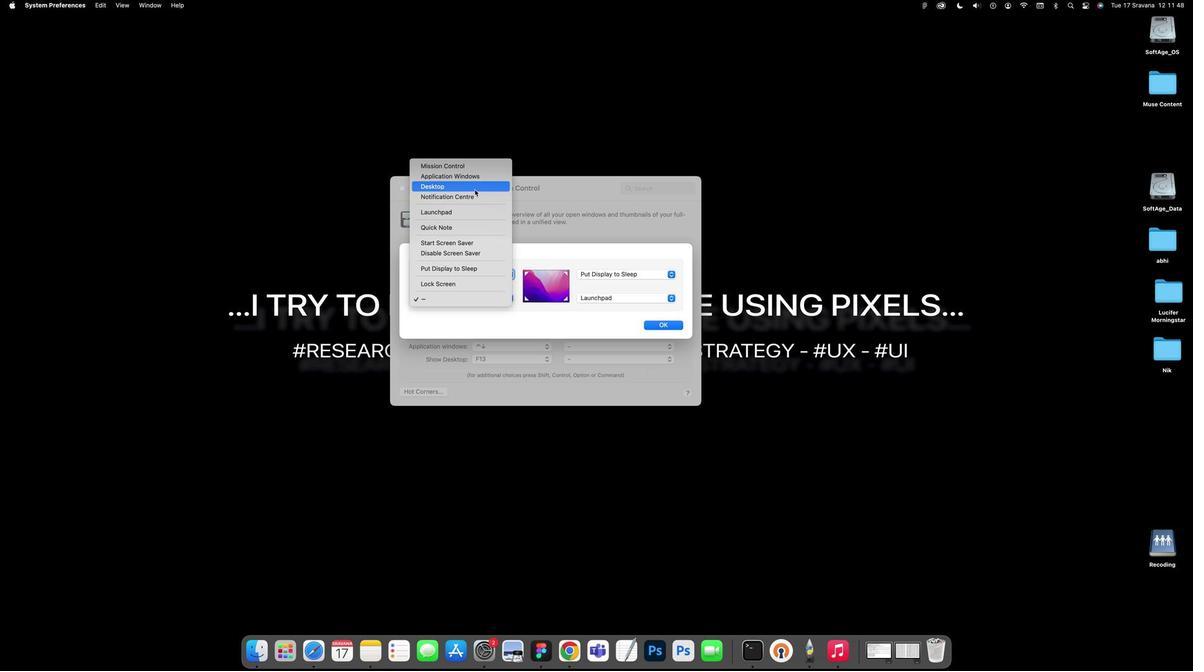 
Action: Mouse pressed left at (473, 189)
Screenshot: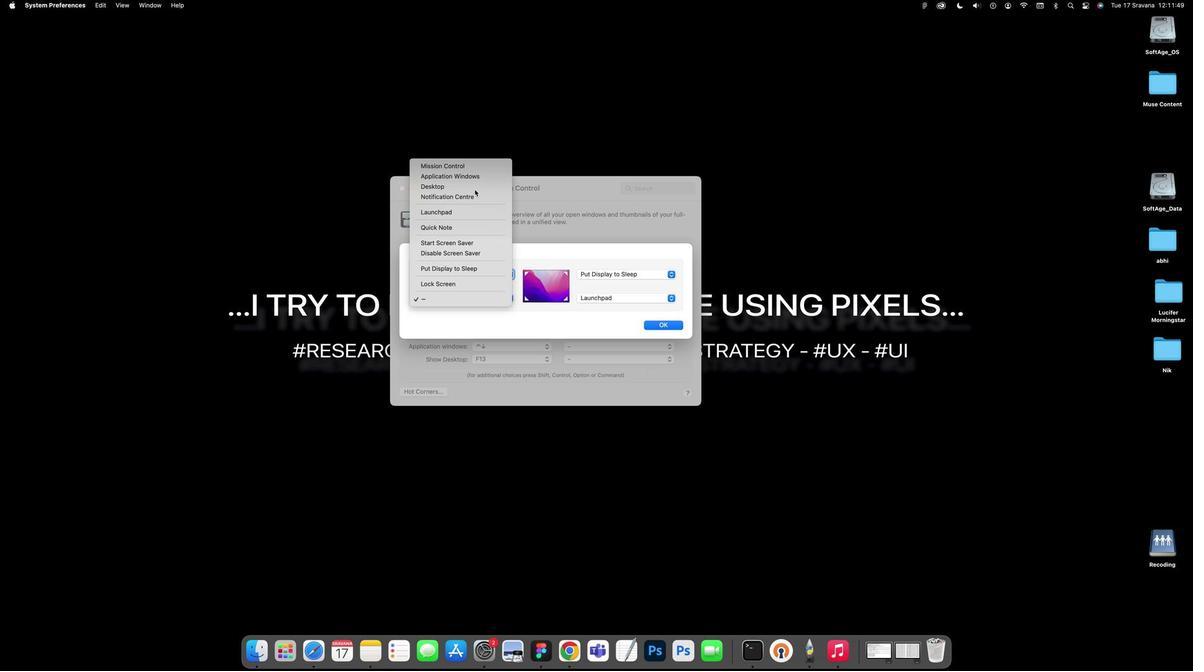 
Action: Mouse moved to (656, 323)
Screenshot: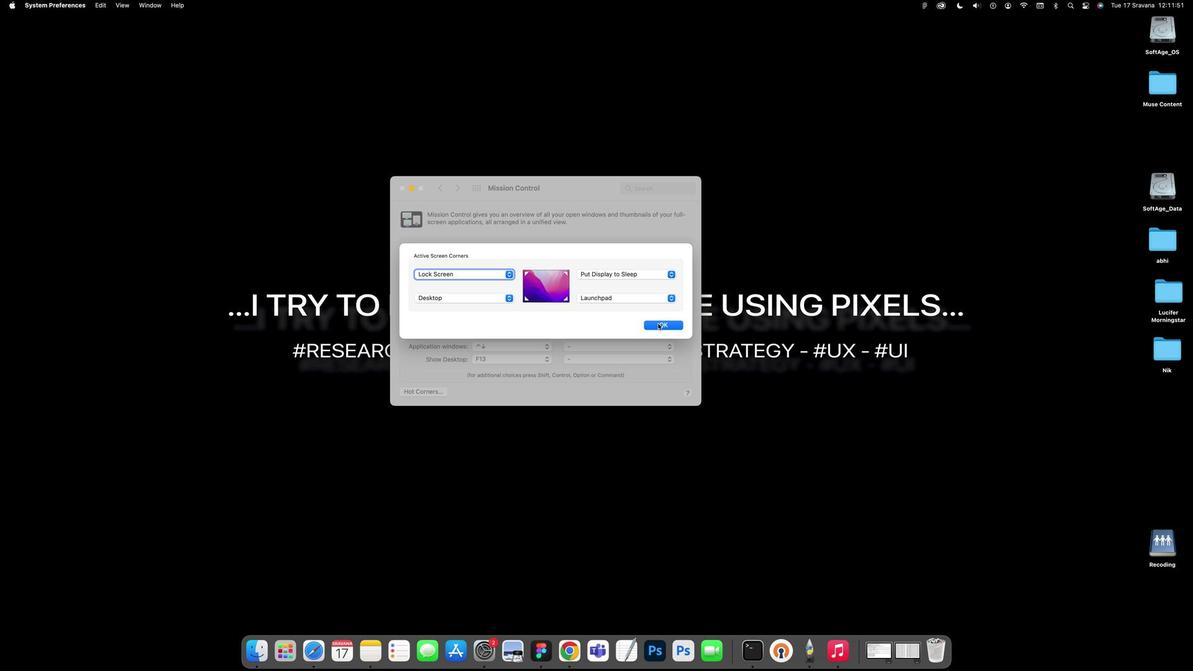 
Action: Mouse pressed left at (656, 323)
Screenshot: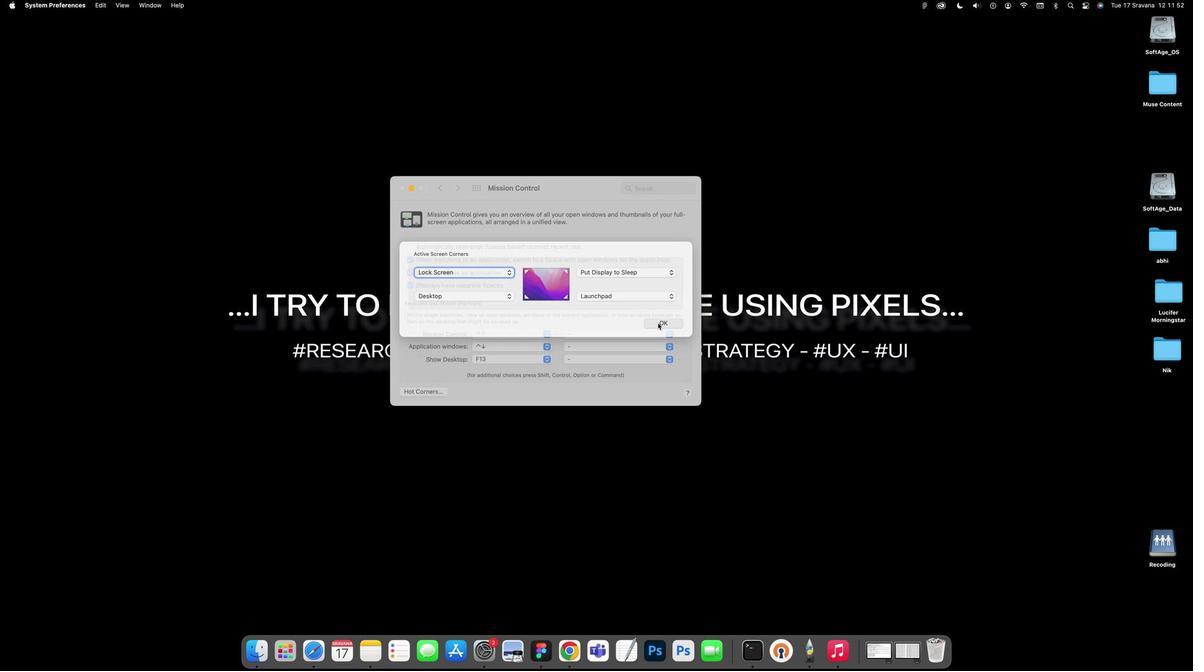 
Action: Mouse moved to (611, 285)
Screenshot: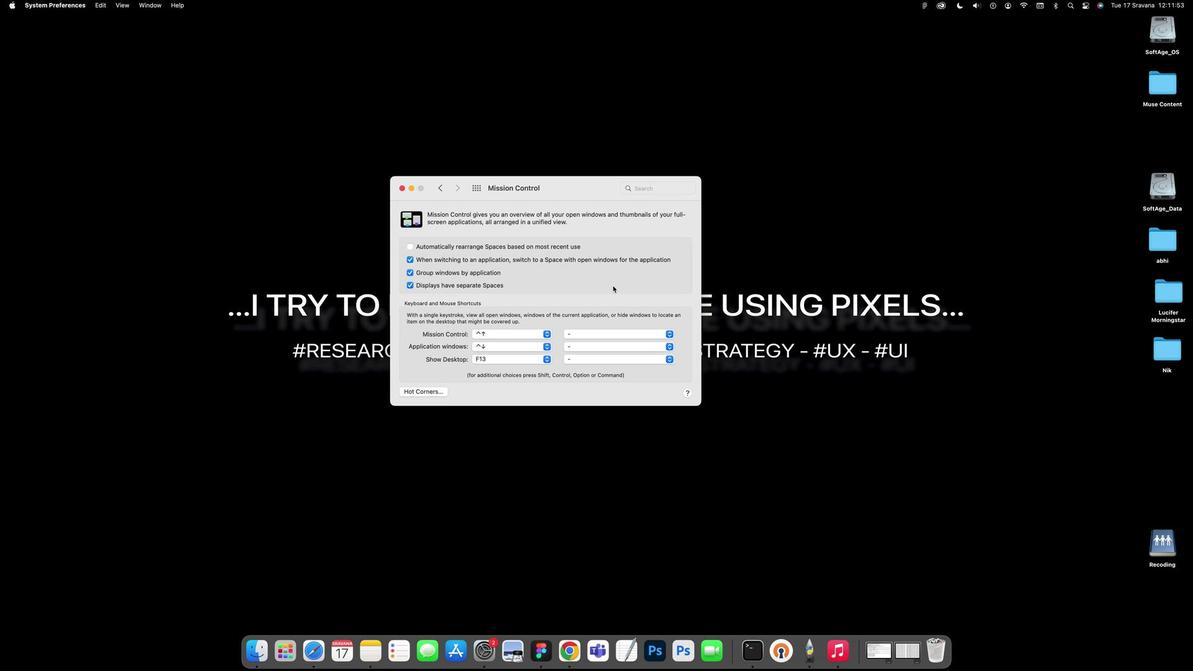 
Action: Mouse pressed left at (611, 285)
Screenshot: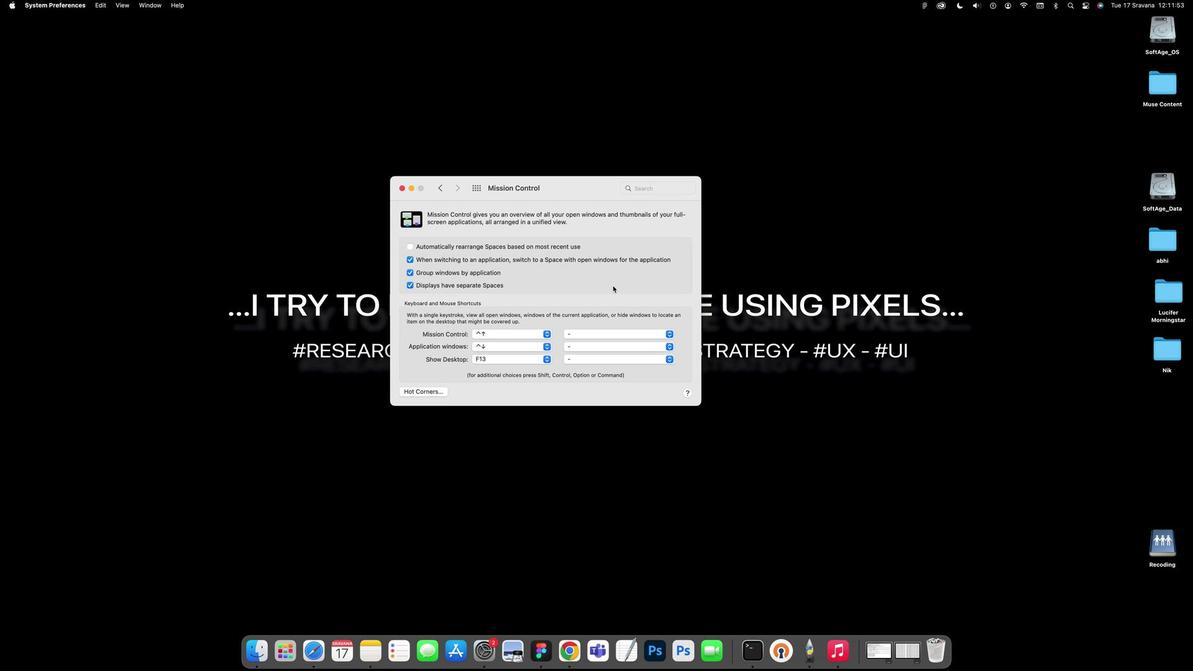 
Action: Mouse moved to (553, 284)
Screenshot: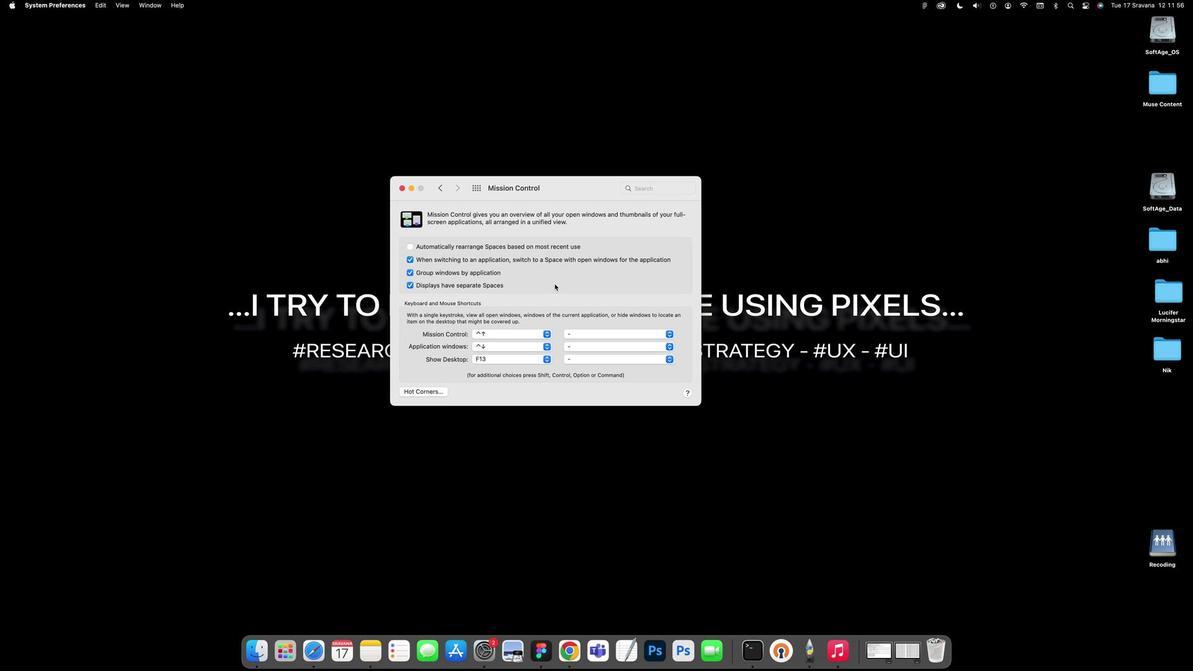 
Action: Mouse pressed left at (553, 284)
Screenshot: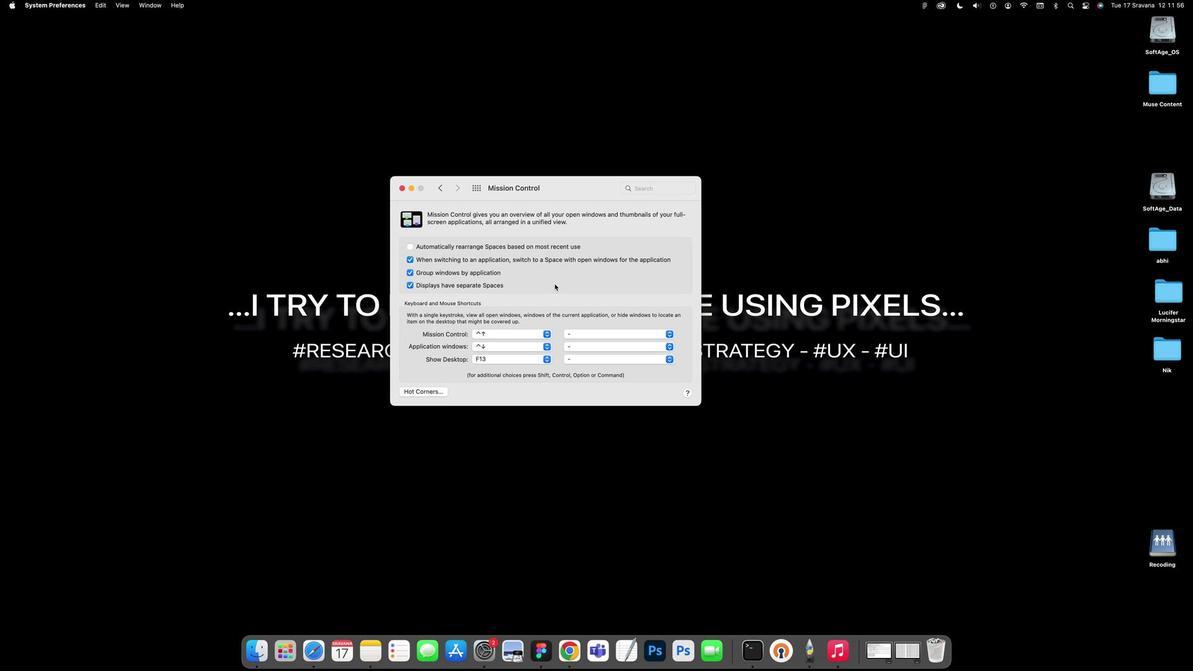 
Action: Mouse moved to (561, 283)
Screenshot: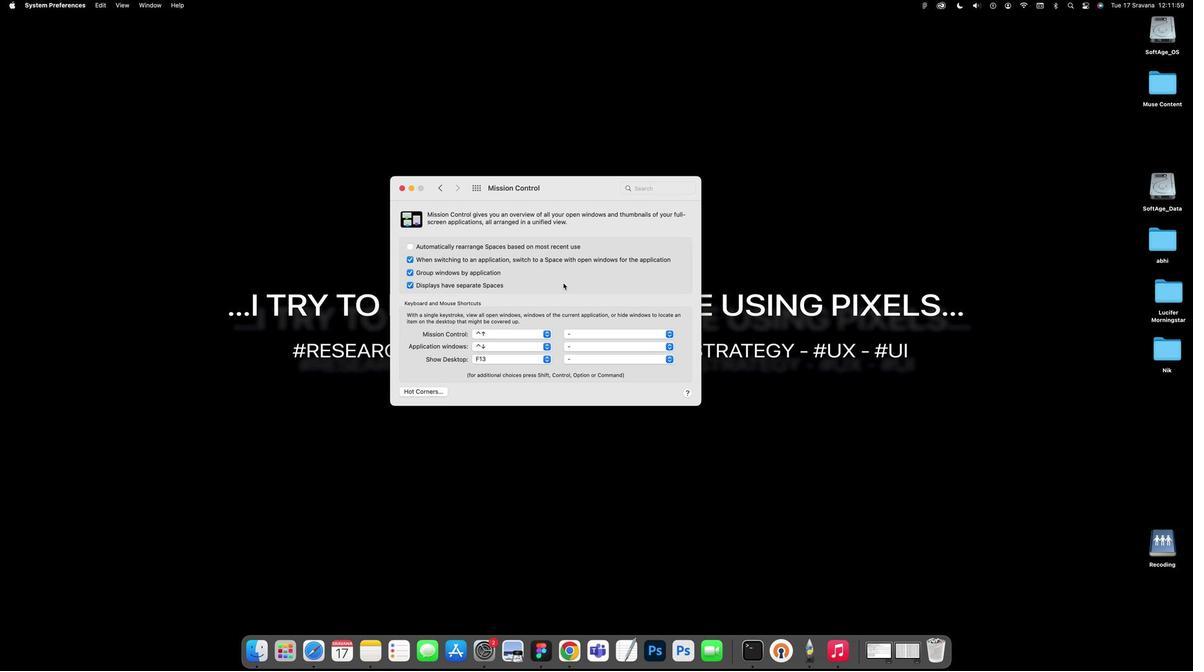 
Action: Mouse pressed left at (561, 283)
Screenshot: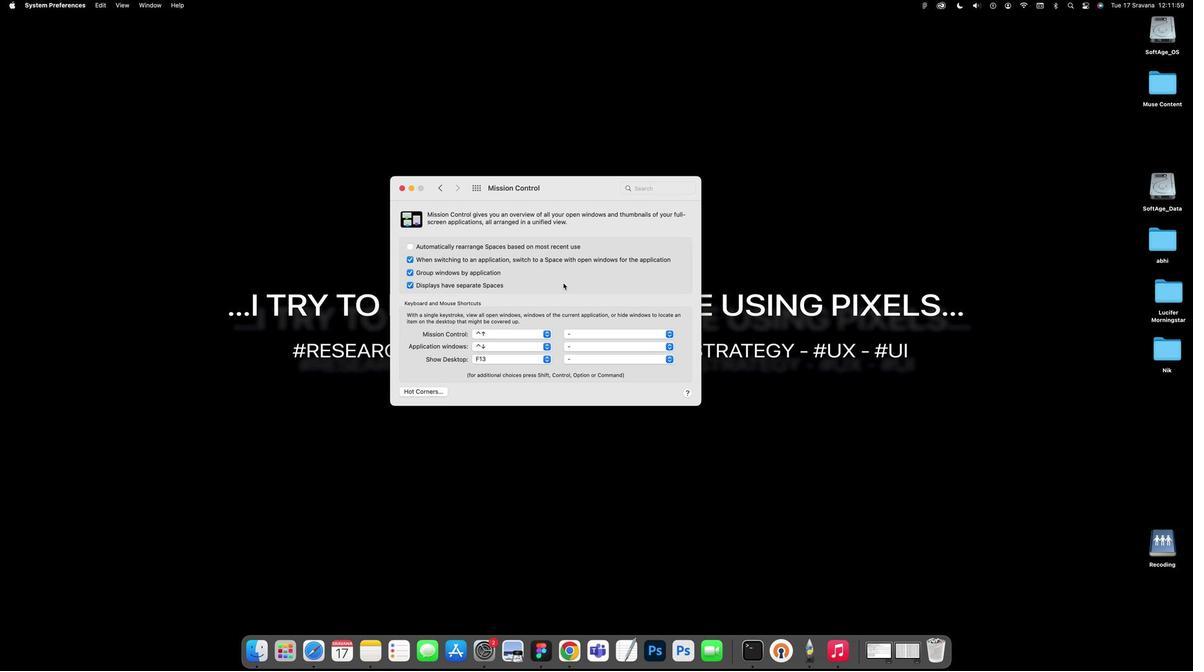 
